 Task: Look for space in Kirkland, United States from 2nd September, 2023 to 10th September, 2023 for 1 adult in price range Rs.5000 to Rs.16000. Place can be private room with 1  bedroom having 1 bed and 1 bathroom. Property type can be house, flat, guest house, hotel. Booking option can be shelf check-in. Required host language is English.
Action: Mouse moved to (436, 98)
Screenshot: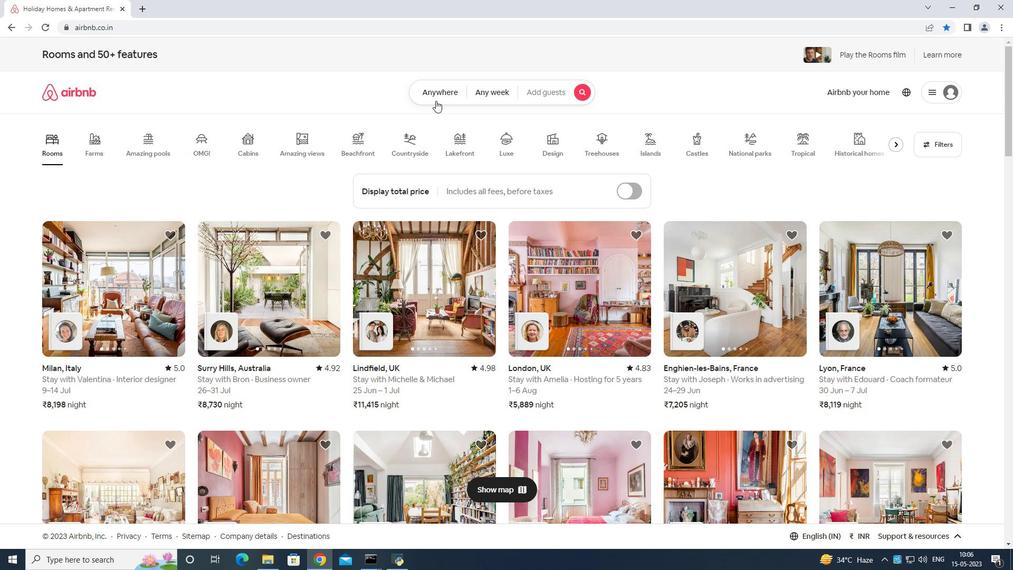 
Action: Mouse pressed left at (436, 98)
Screenshot: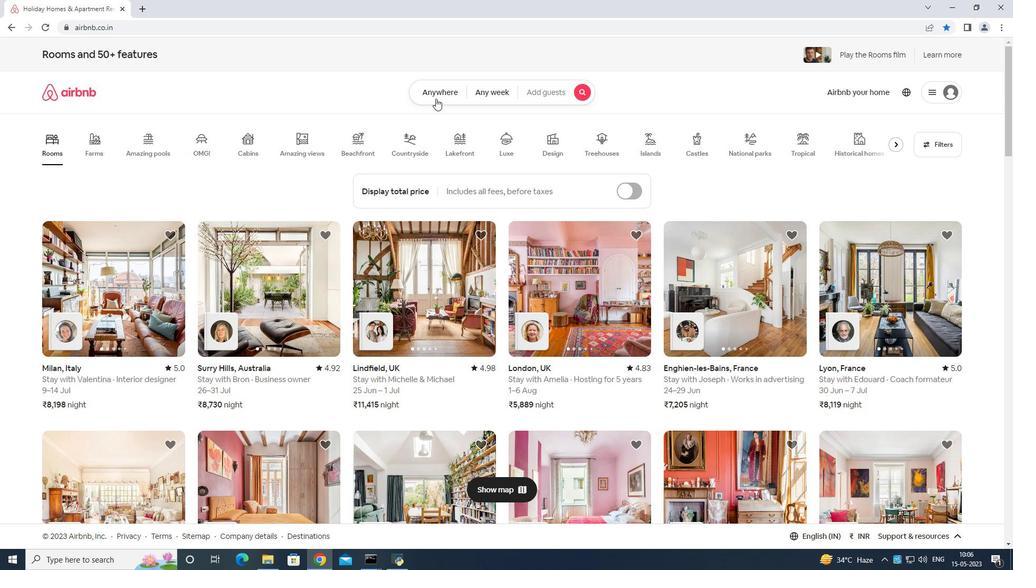 
Action: Mouse moved to (428, 124)
Screenshot: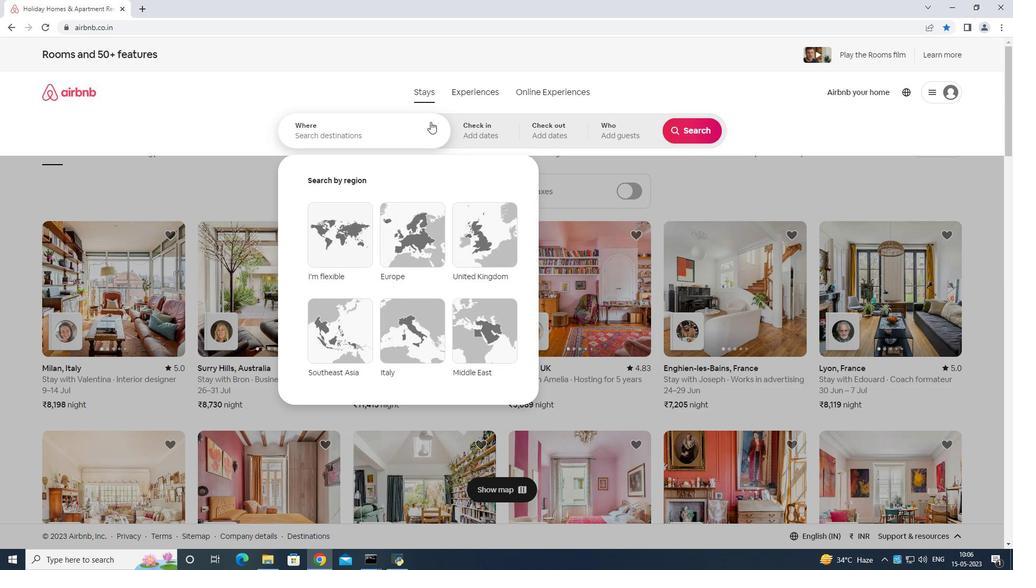 
Action: Mouse pressed left at (428, 124)
Screenshot: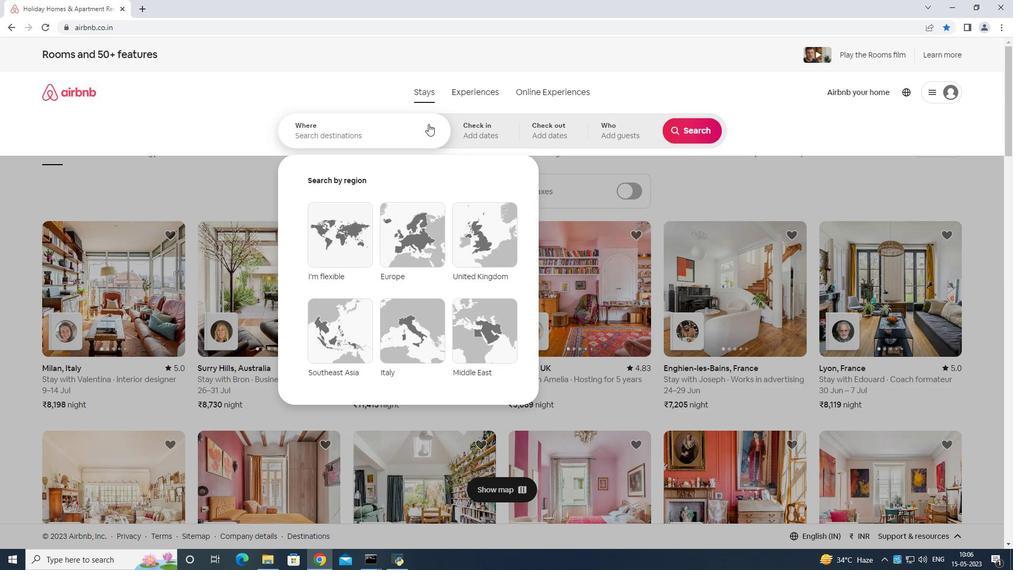 
Action: Key pressed <Key.shift>Kirkland<Key.space>united<Key.space>states<Key.enter>
Screenshot: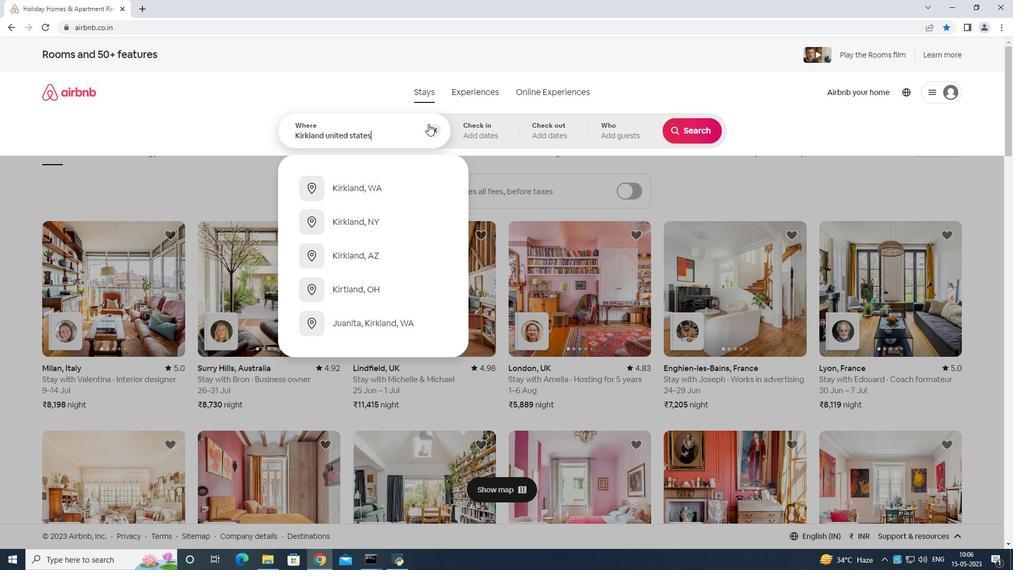 
Action: Mouse moved to (694, 210)
Screenshot: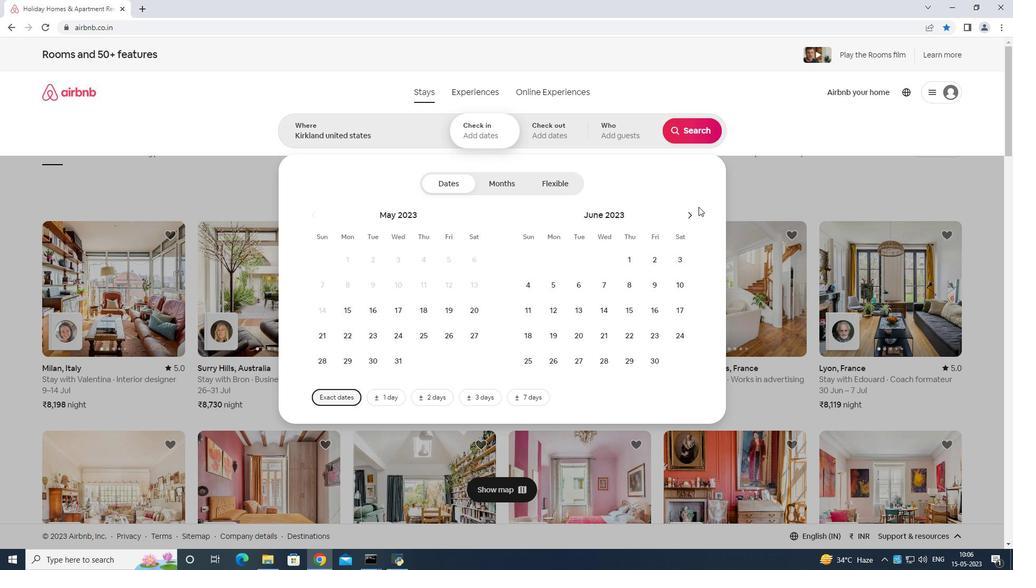 
Action: Mouse pressed left at (694, 210)
Screenshot: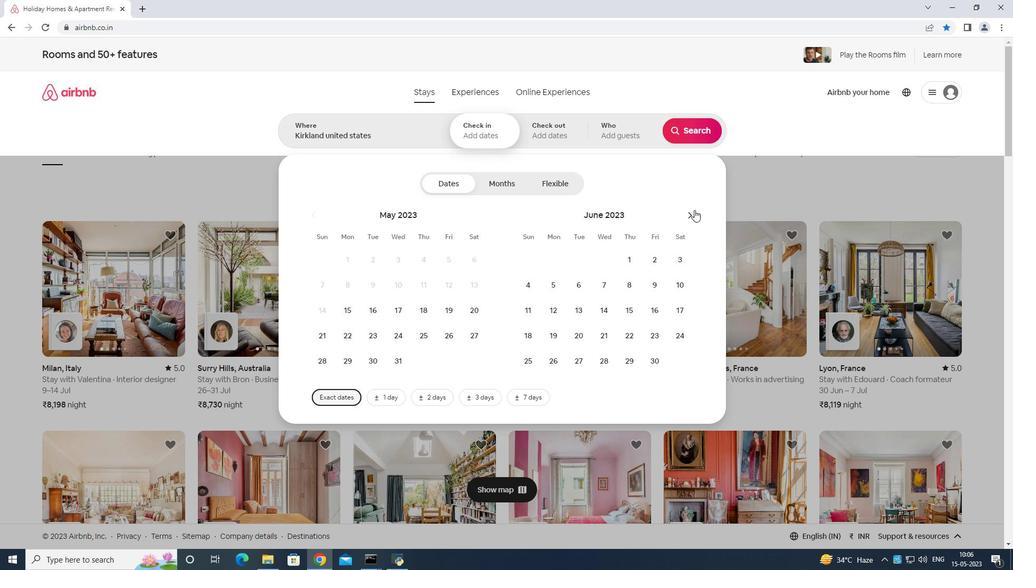 
Action: Mouse moved to (694, 211)
Screenshot: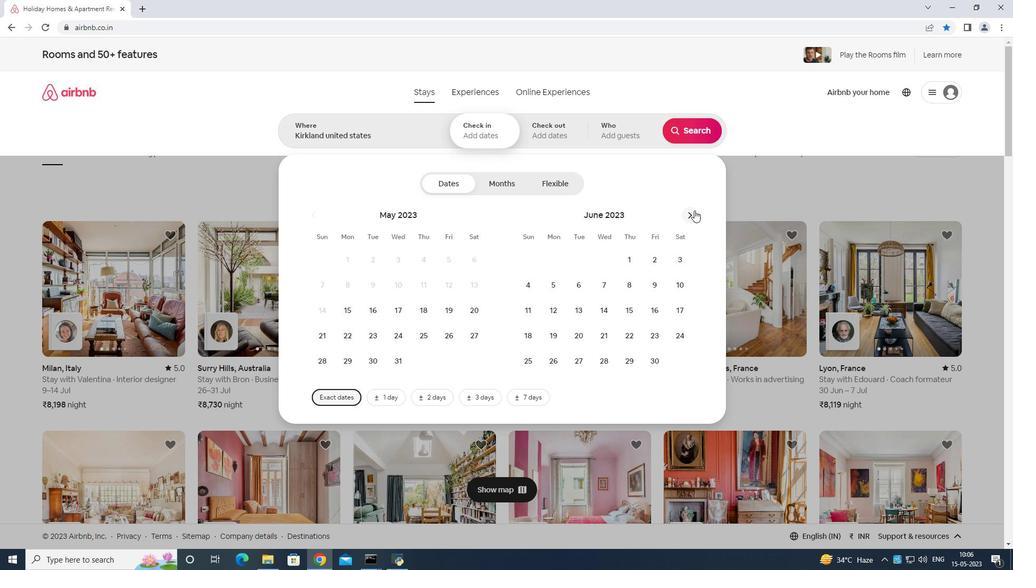 
Action: Mouse pressed left at (694, 211)
Screenshot: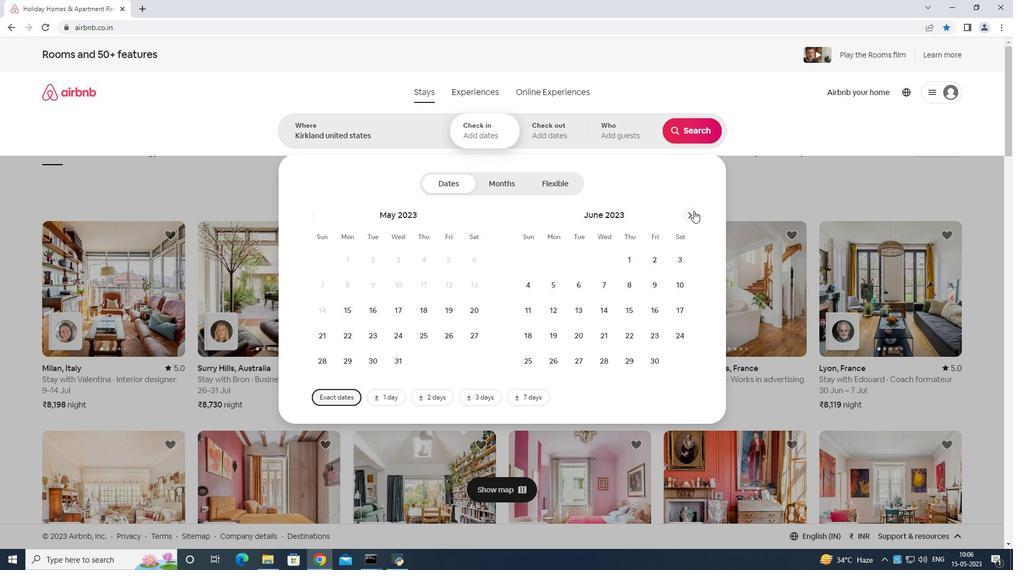 
Action: Mouse pressed left at (694, 211)
Screenshot: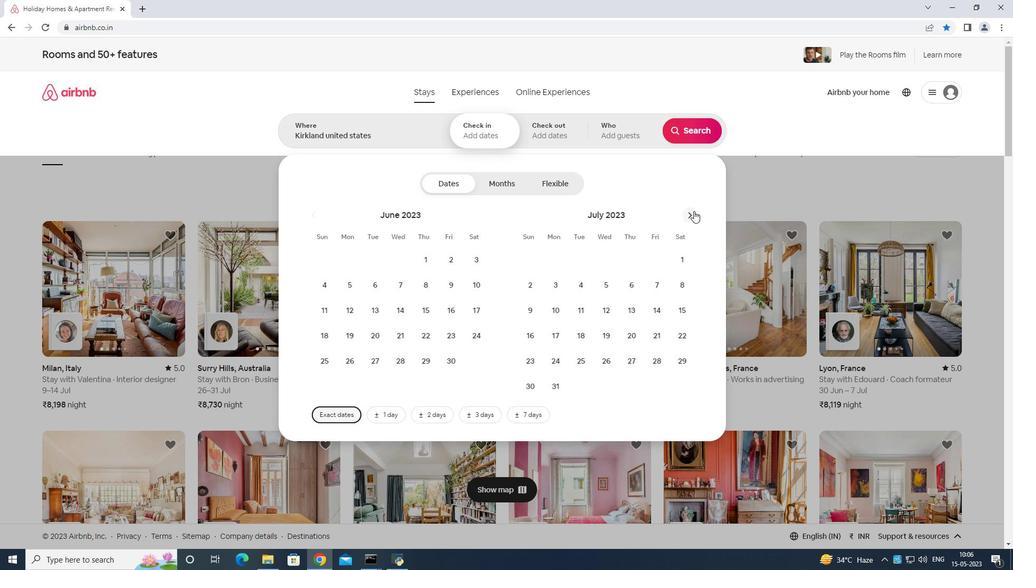 
Action: Mouse pressed left at (694, 211)
Screenshot: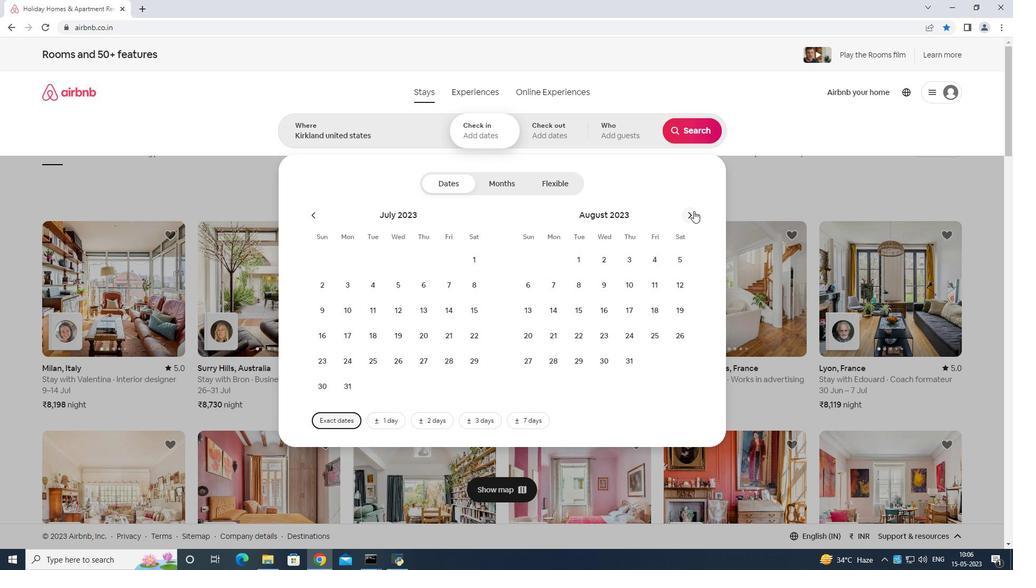 
Action: Mouse moved to (676, 257)
Screenshot: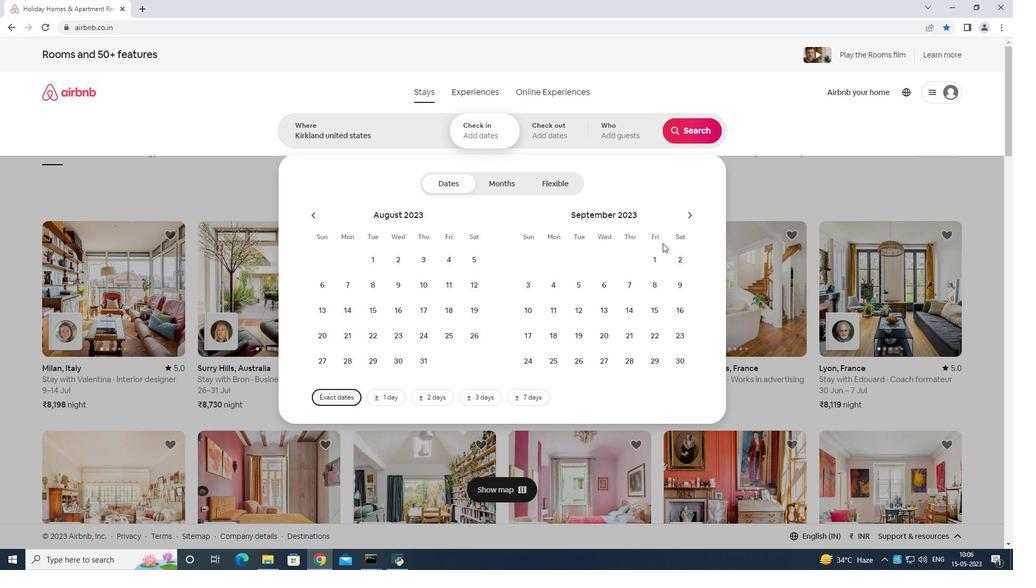 
Action: Mouse pressed left at (676, 257)
Screenshot: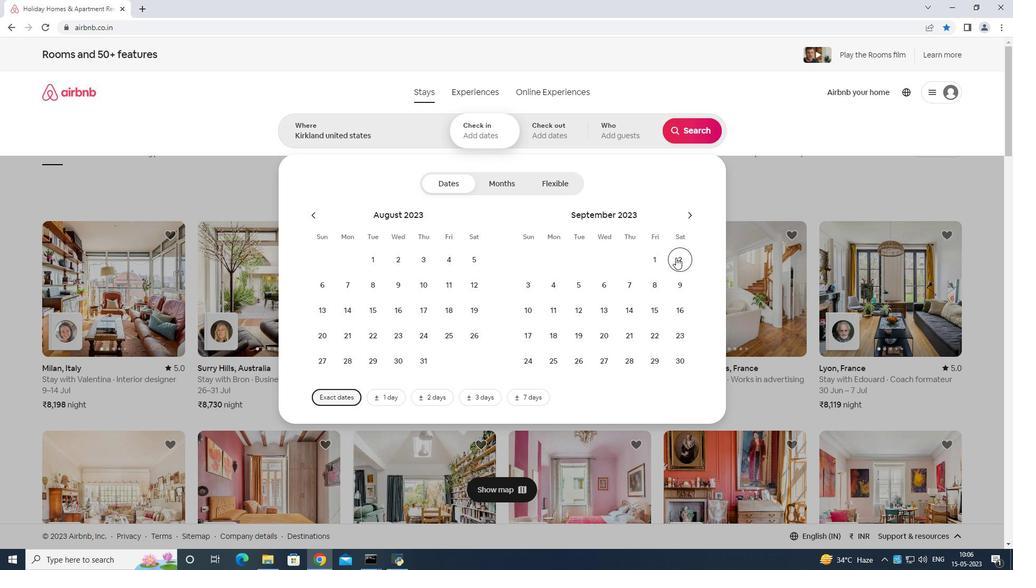 
Action: Mouse moved to (532, 314)
Screenshot: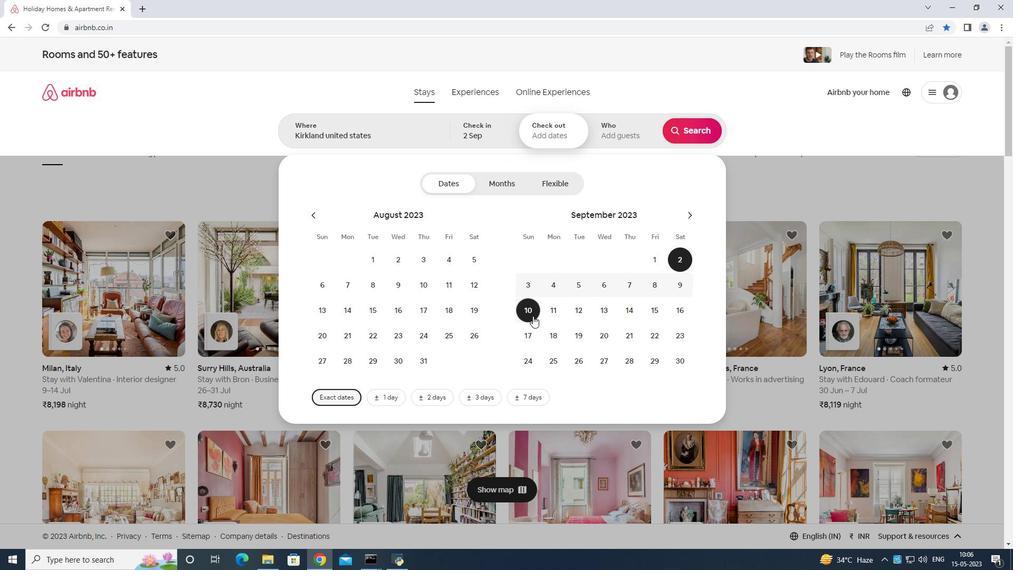 
Action: Mouse pressed left at (532, 314)
Screenshot: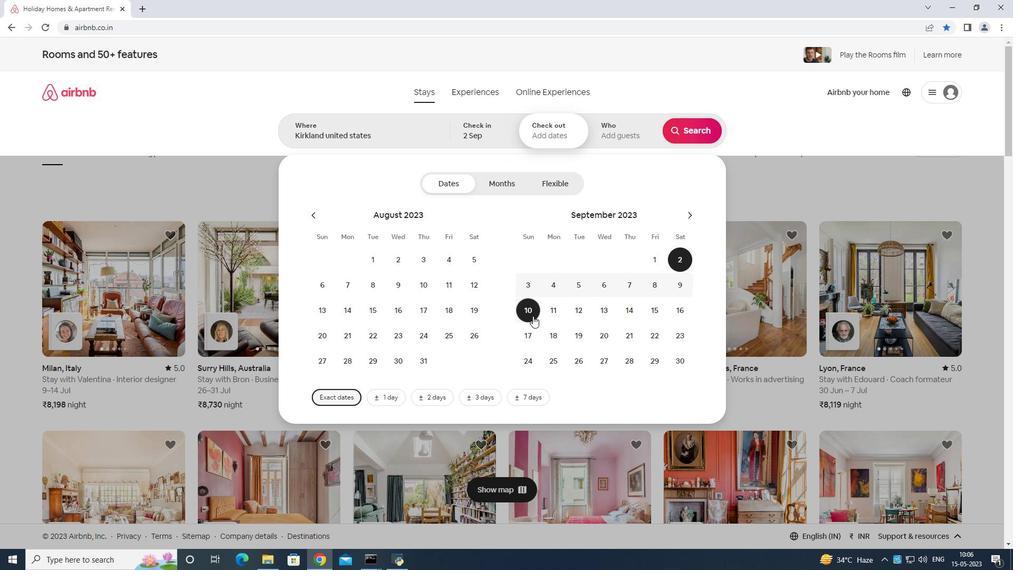 
Action: Mouse moved to (628, 133)
Screenshot: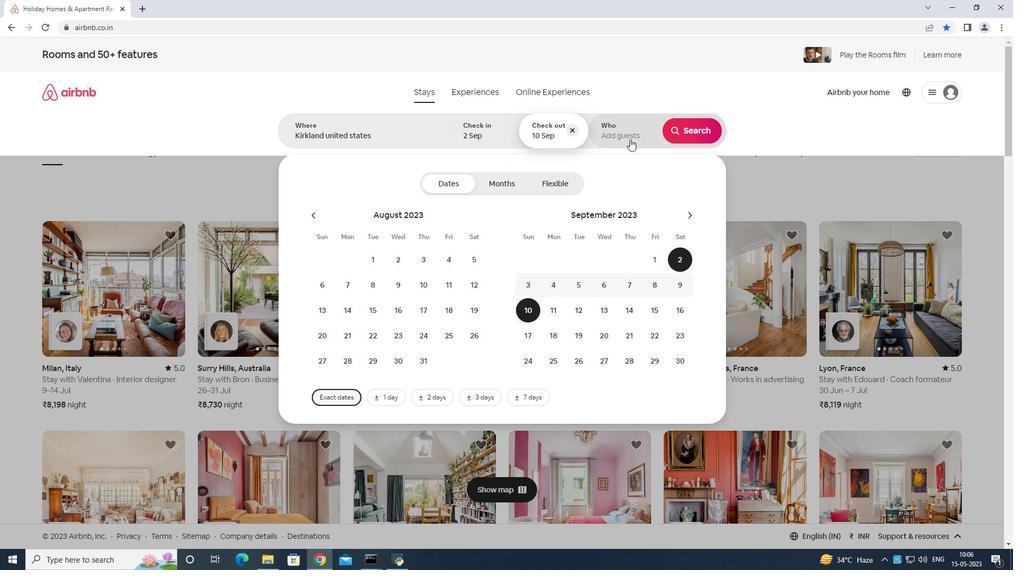 
Action: Mouse pressed left at (628, 133)
Screenshot: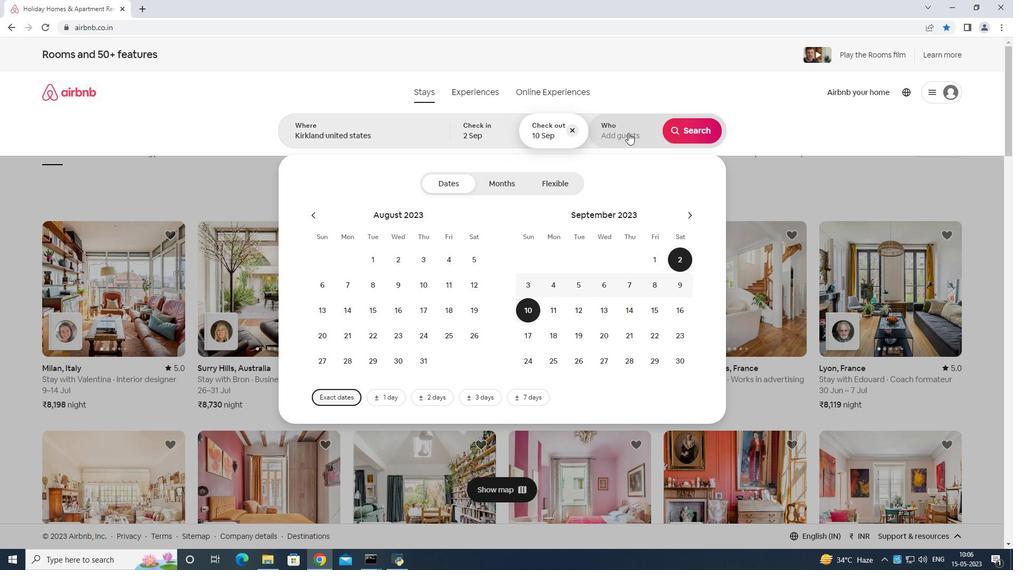 
Action: Mouse moved to (671, 177)
Screenshot: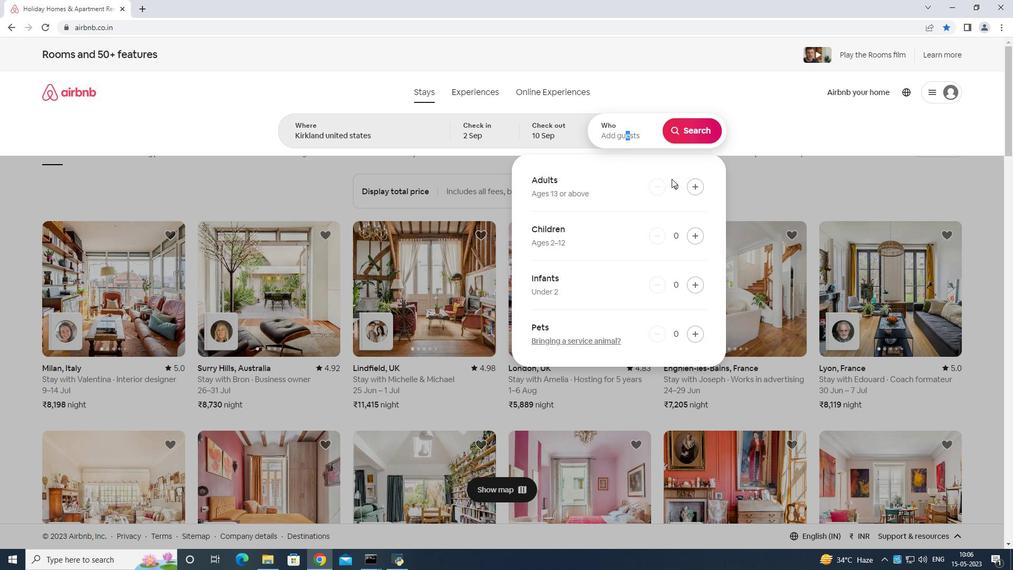 
Action: Mouse pressed left at (671, 177)
Screenshot: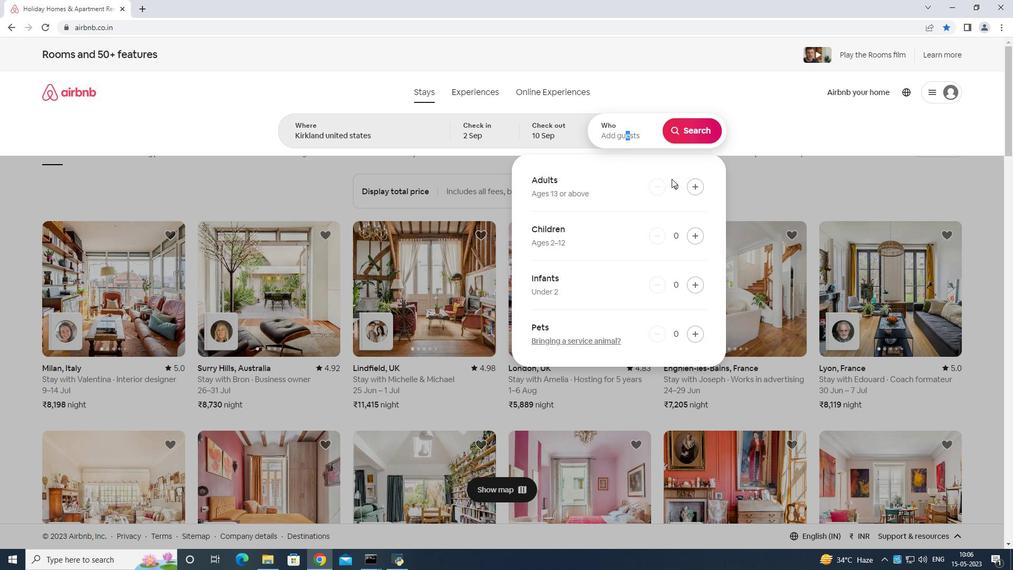 
Action: Mouse moved to (696, 185)
Screenshot: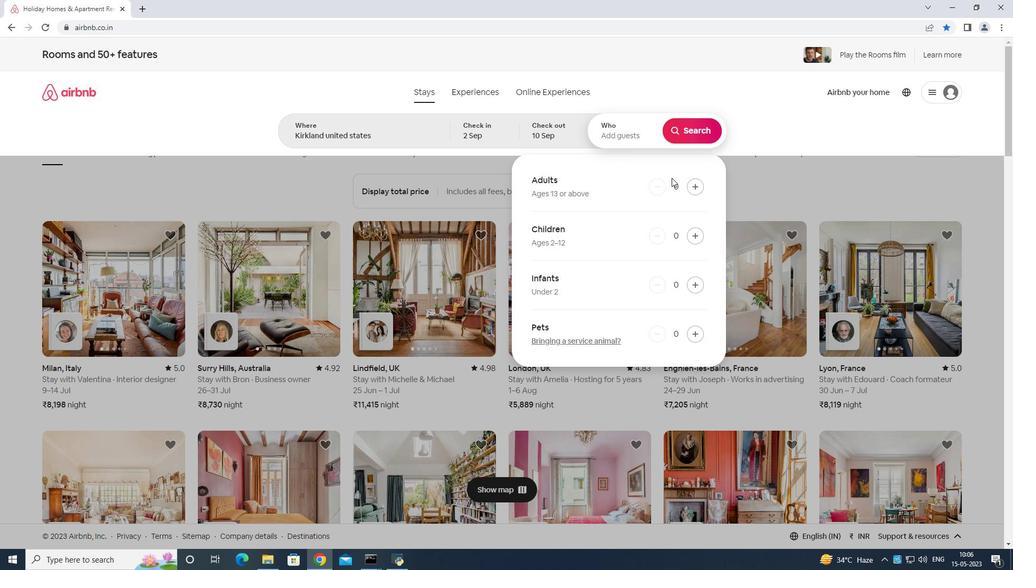 
Action: Mouse pressed left at (696, 185)
Screenshot: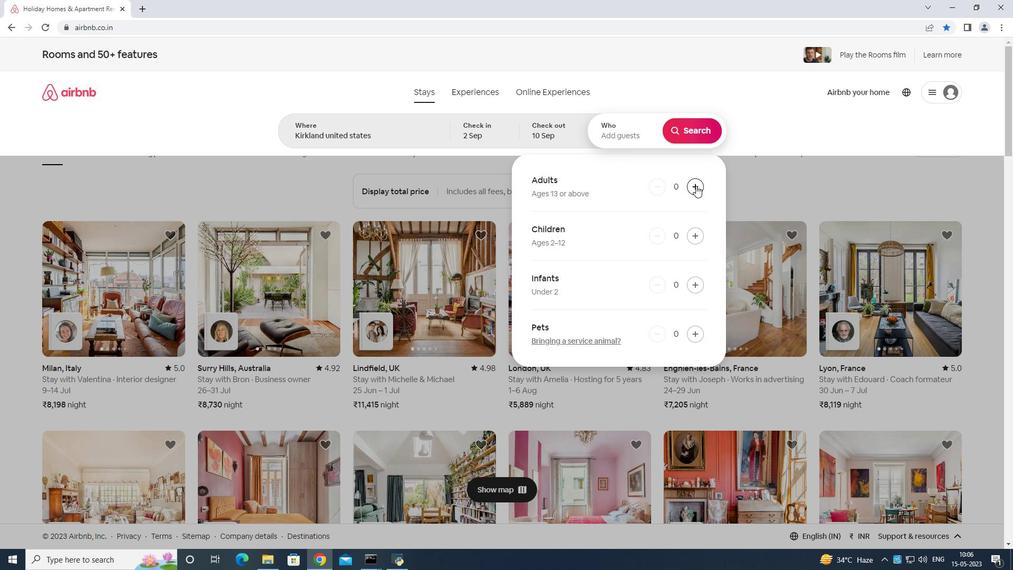
Action: Mouse moved to (698, 130)
Screenshot: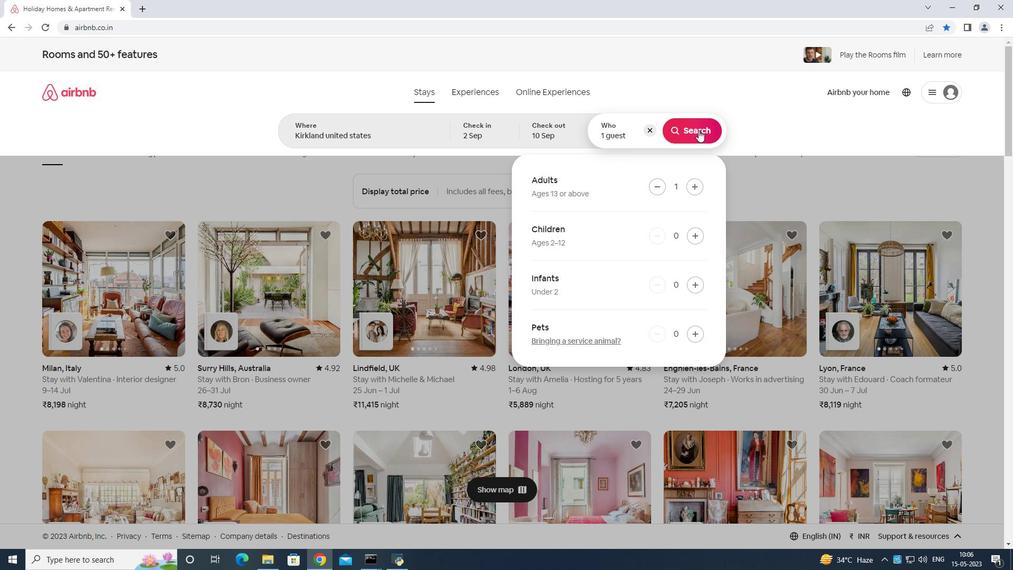 
Action: Mouse pressed left at (698, 130)
Screenshot: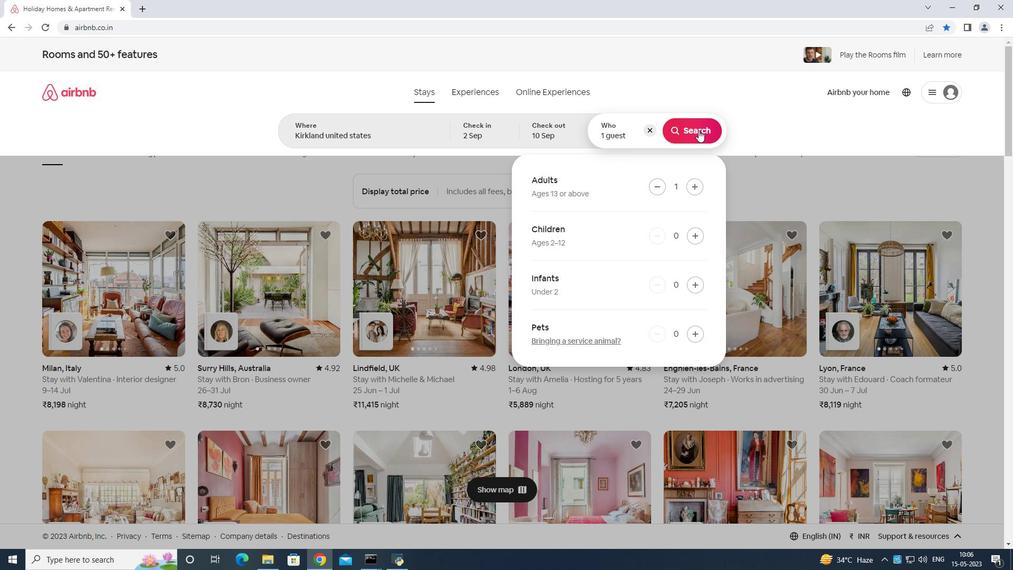 
Action: Mouse moved to (969, 99)
Screenshot: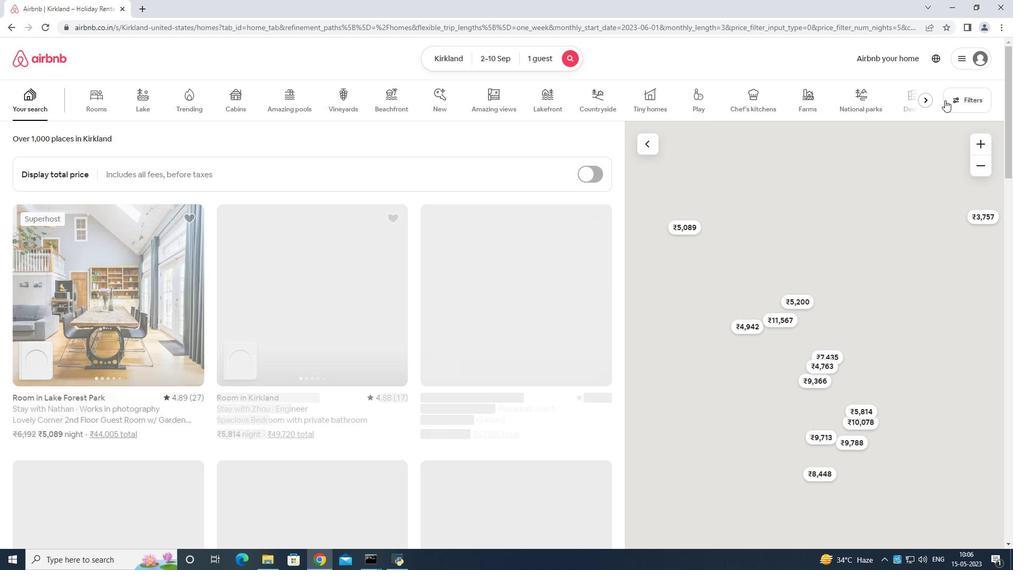 
Action: Mouse pressed left at (969, 99)
Screenshot: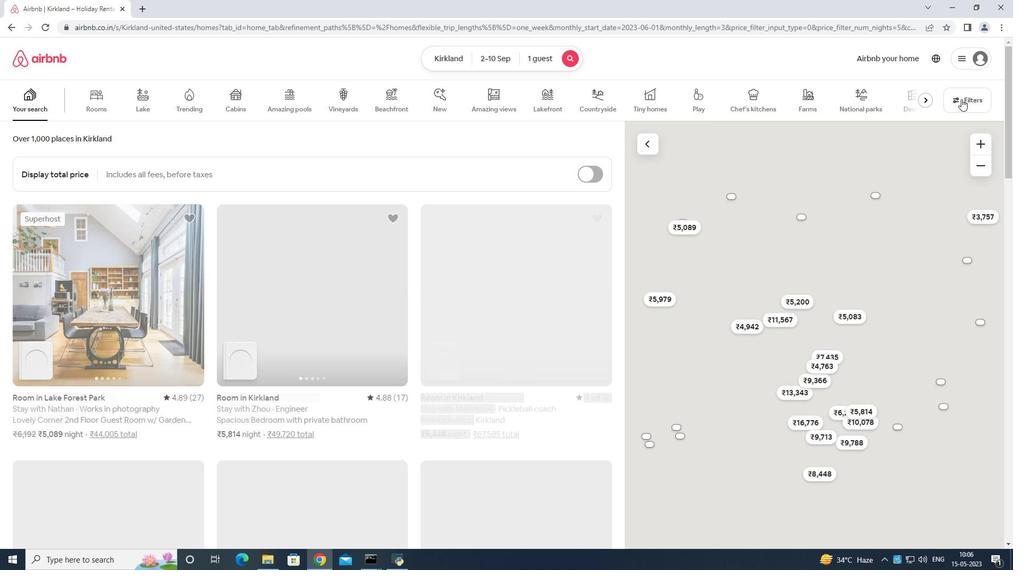 
Action: Mouse moved to (457, 357)
Screenshot: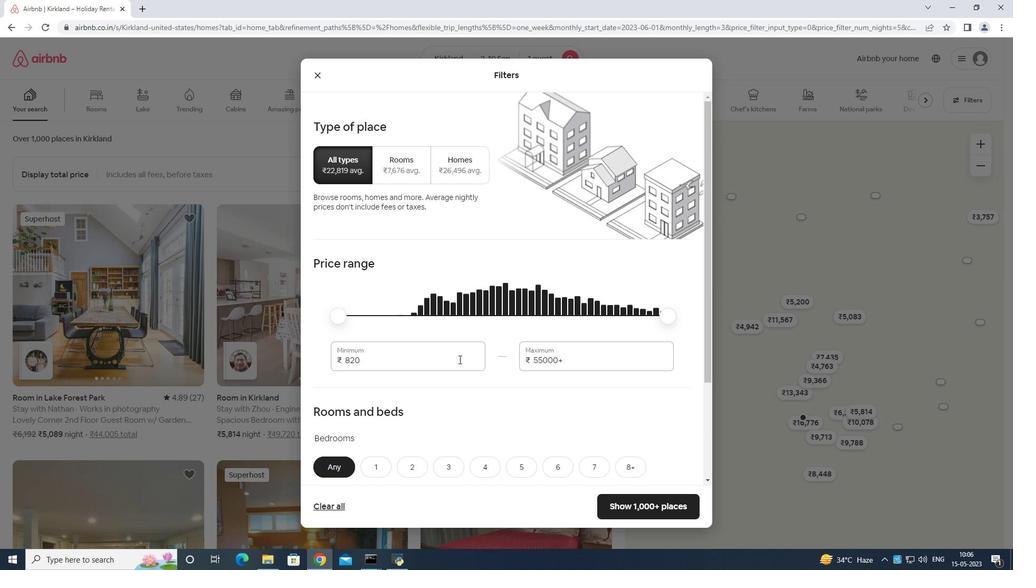 
Action: Mouse pressed left at (457, 357)
Screenshot: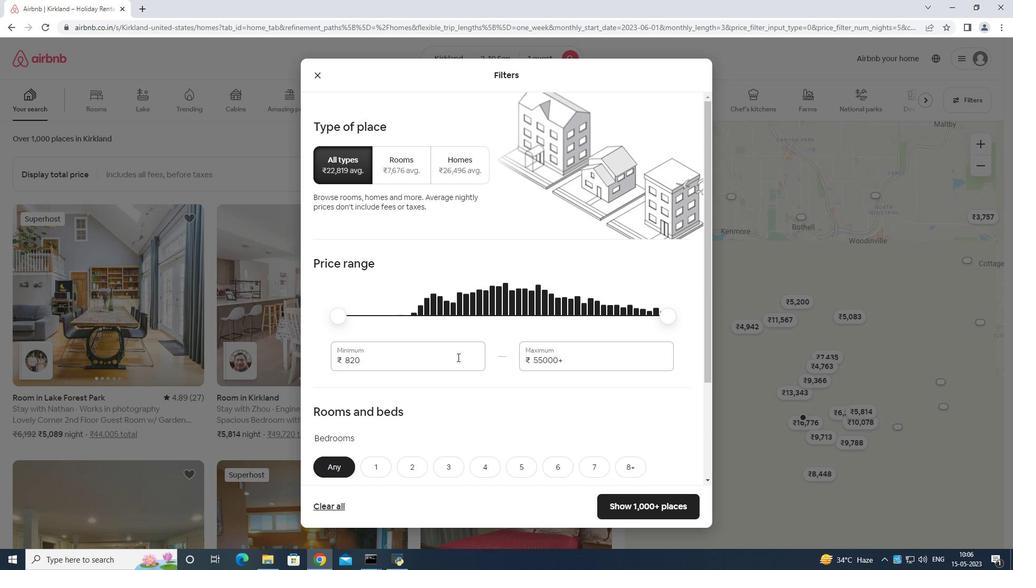 
Action: Key pressed <Key.backspace><Key.backspace><Key.backspace><Key.backspace><Key.backspace><Key.backspace><Key.backspace><Key.backspace><Key.backspace><Key.backspace>500
Screenshot: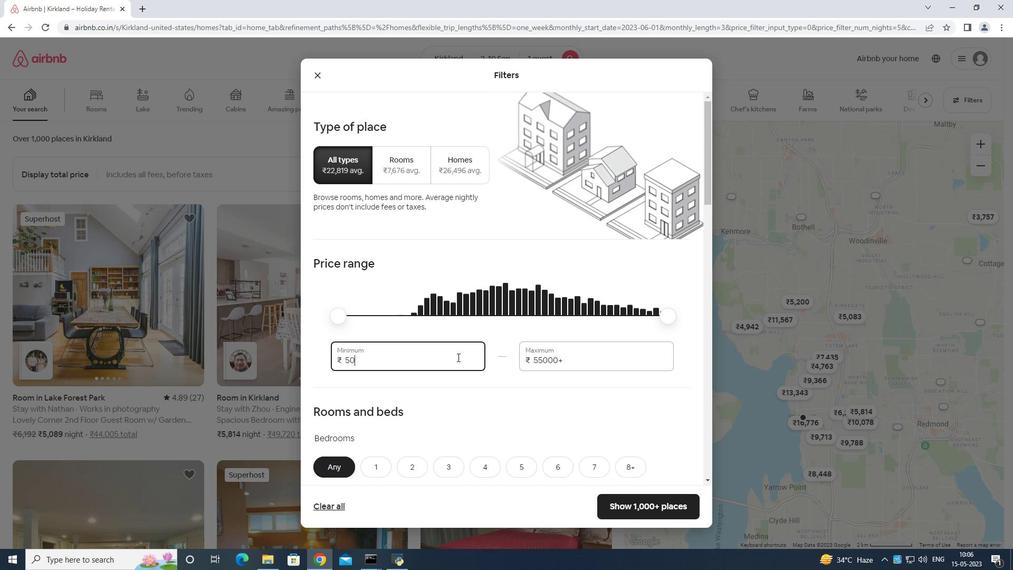
Action: Mouse moved to (614, 353)
Screenshot: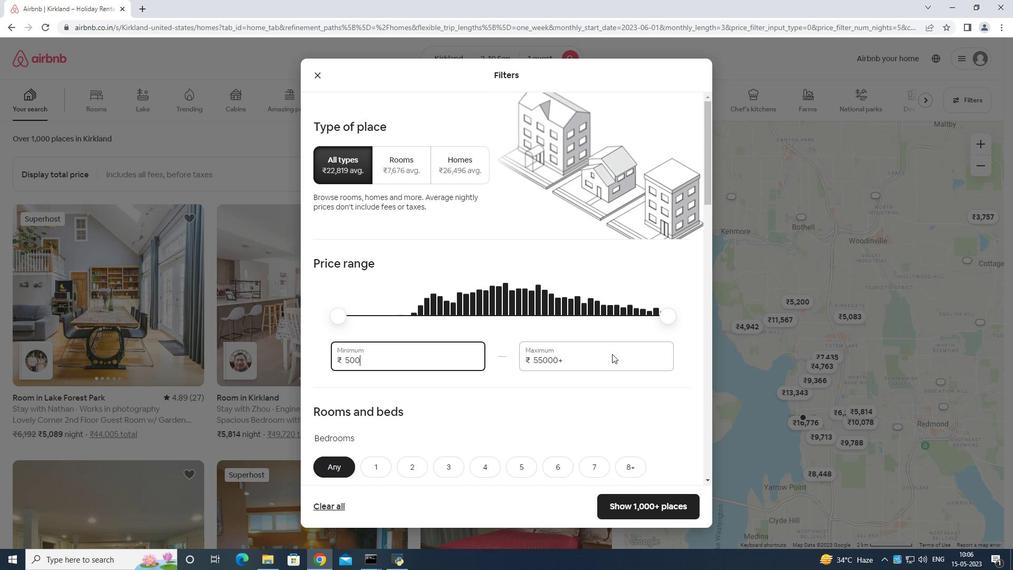 
Action: Mouse pressed left at (614, 353)
Screenshot: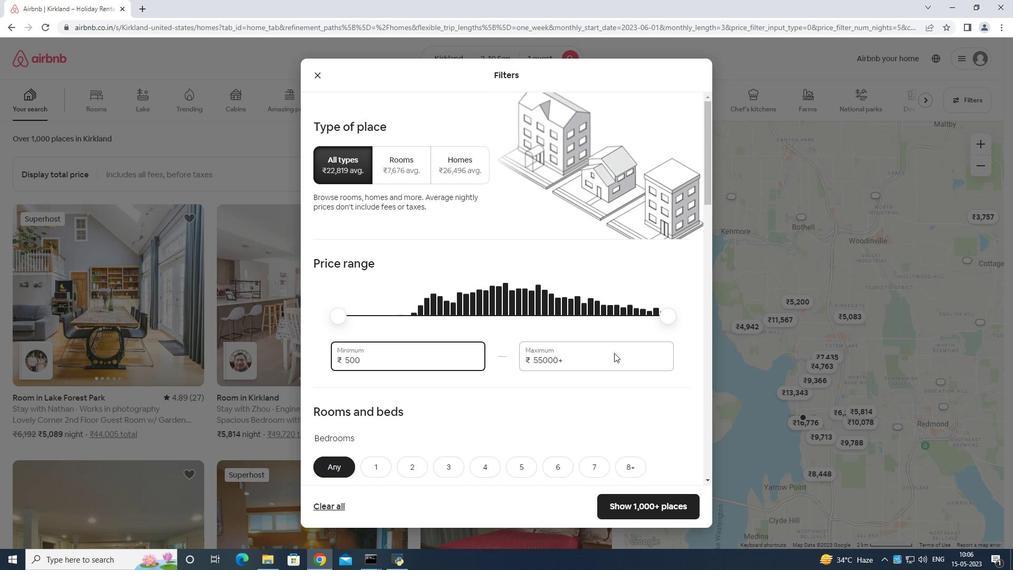 
Action: Key pressed <Key.backspace><Key.backspace><Key.backspace><Key.backspace><Key.backspace><Key.backspace><Key.backspace><Key.backspace><Key.backspace><Key.backspace><Key.backspace><Key.backspace>16000
Screenshot: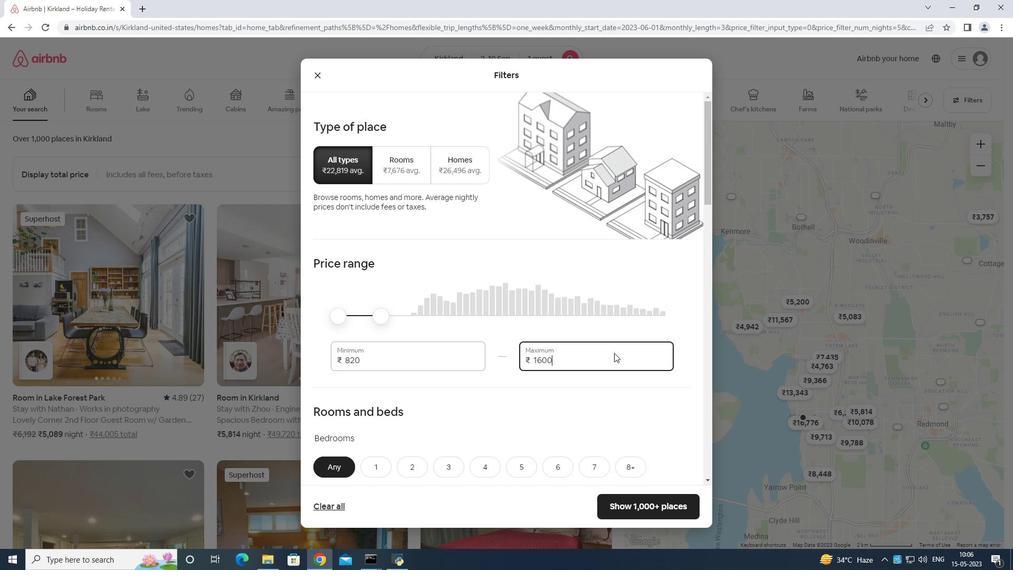 
Action: Mouse scrolled (614, 352) with delta (0, 0)
Screenshot: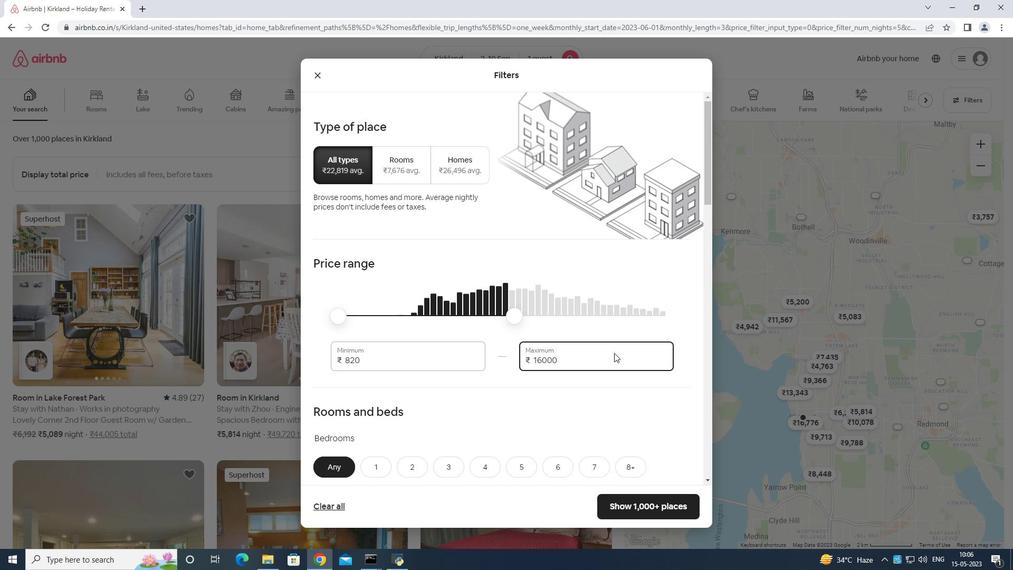 
Action: Mouse scrolled (614, 352) with delta (0, 0)
Screenshot: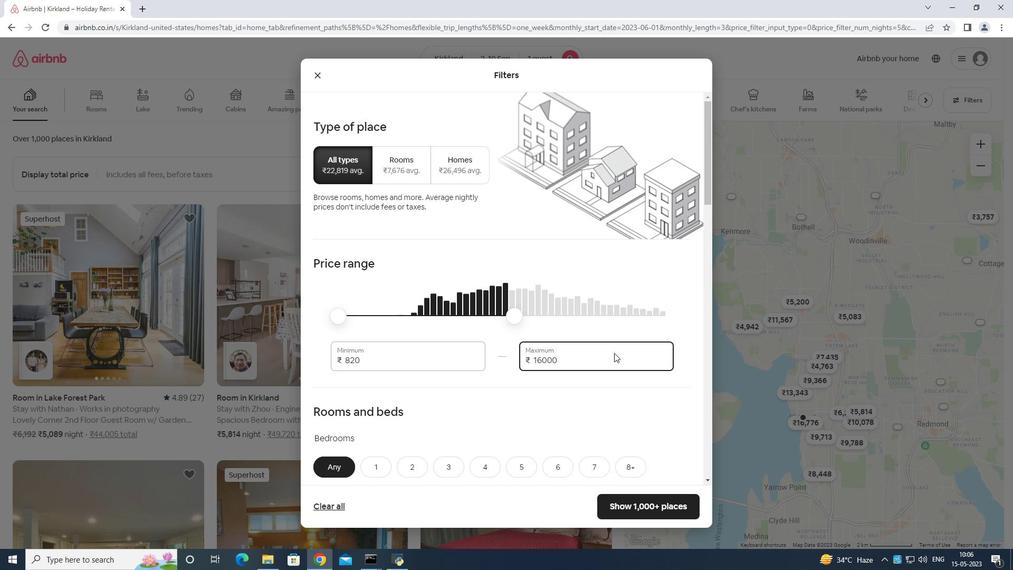 
Action: Mouse moved to (380, 364)
Screenshot: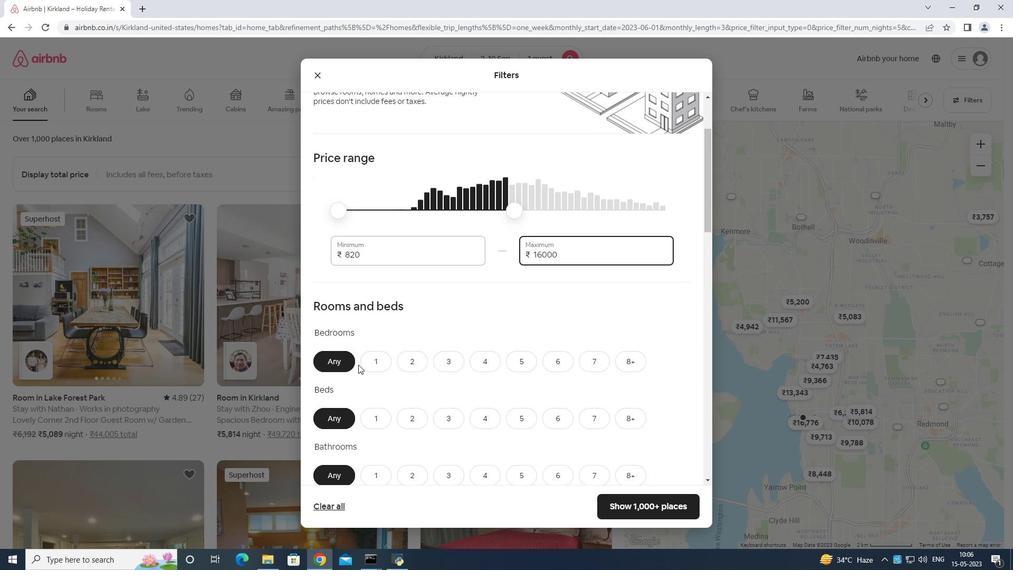 
Action: Mouse pressed left at (380, 364)
Screenshot: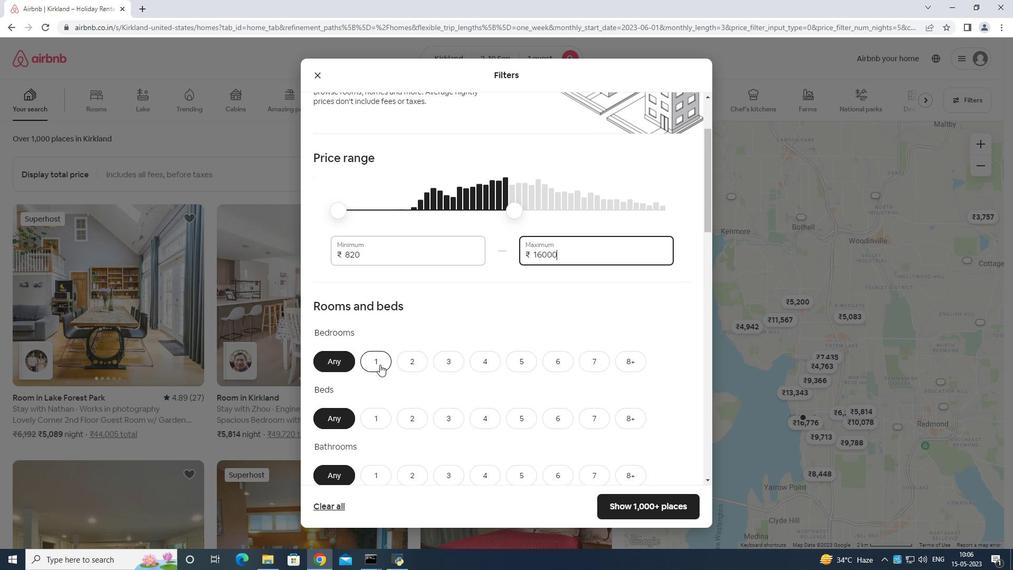 
Action: Mouse moved to (376, 414)
Screenshot: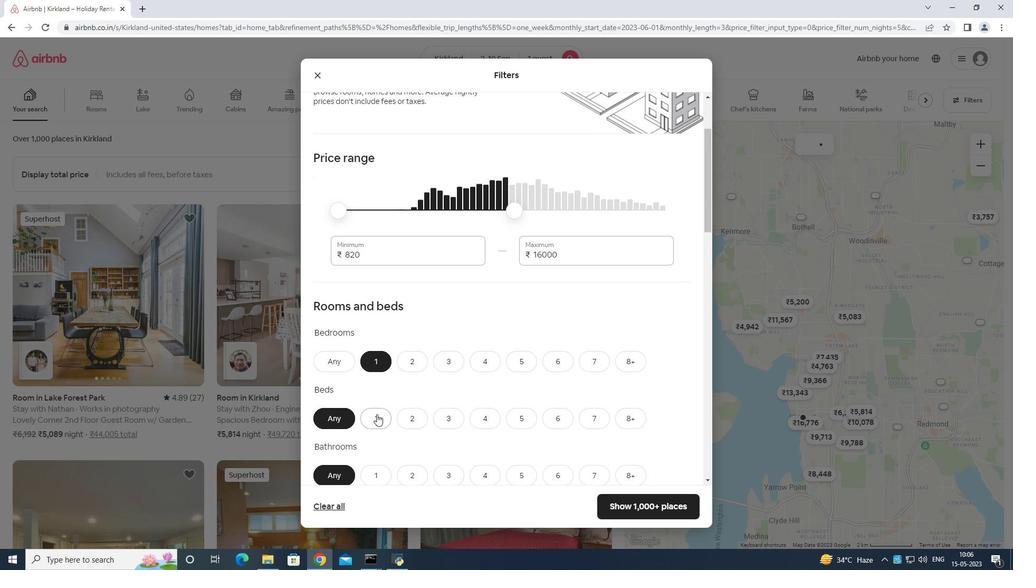 
Action: Mouse pressed left at (376, 414)
Screenshot: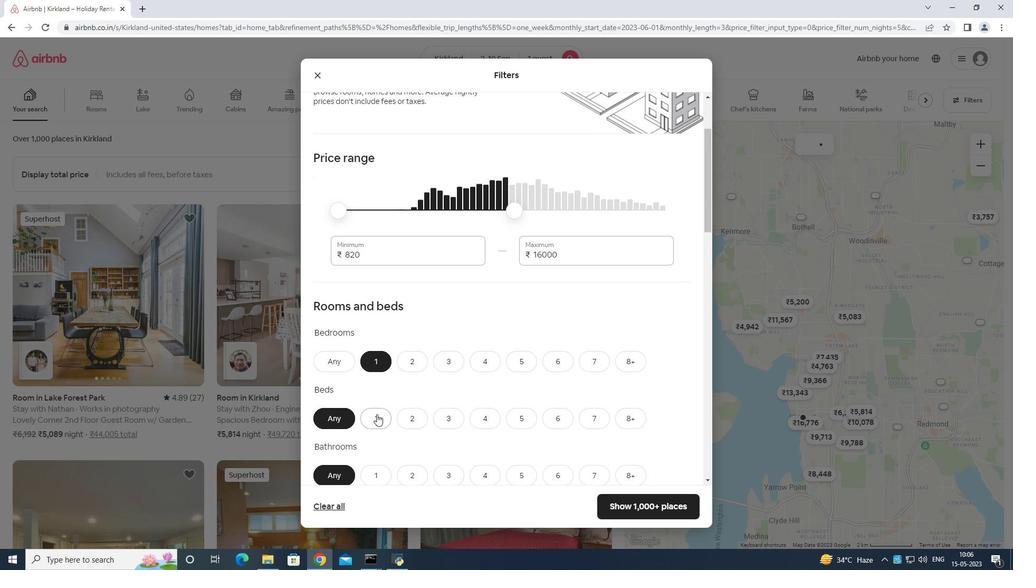 
Action: Mouse moved to (374, 476)
Screenshot: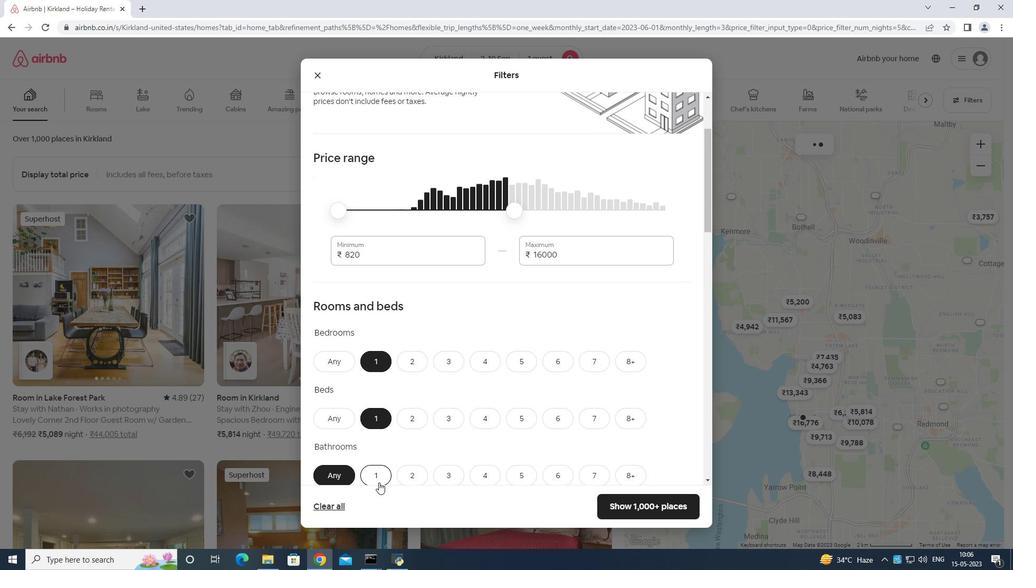 
Action: Mouse pressed left at (374, 476)
Screenshot: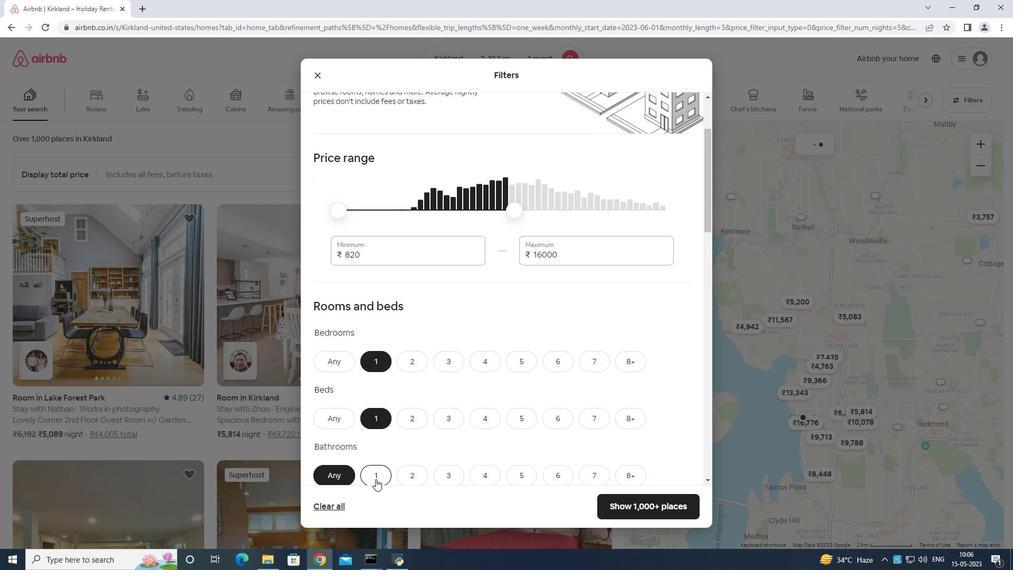 
Action: Mouse moved to (410, 457)
Screenshot: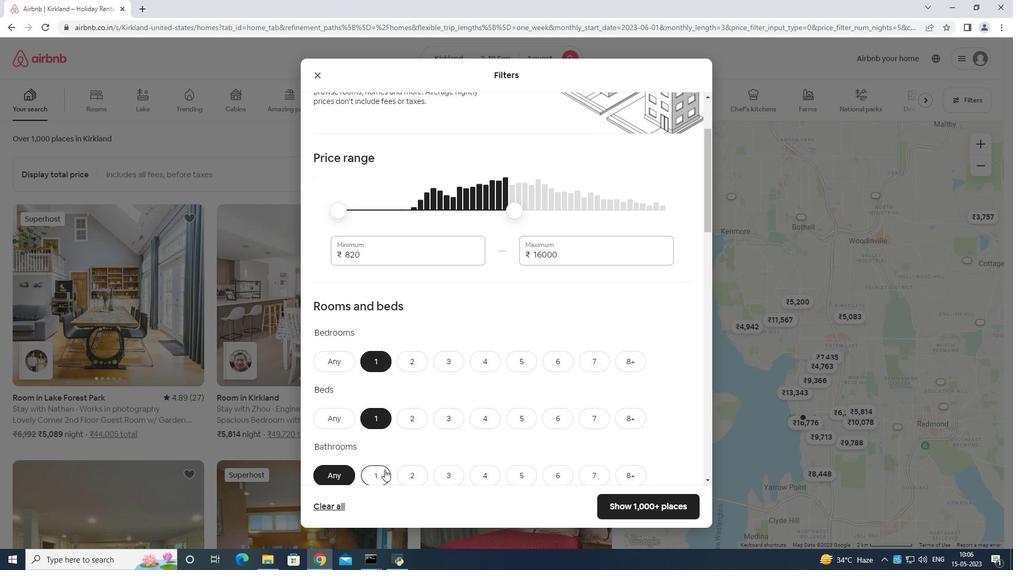 
Action: Mouse scrolled (410, 457) with delta (0, 0)
Screenshot: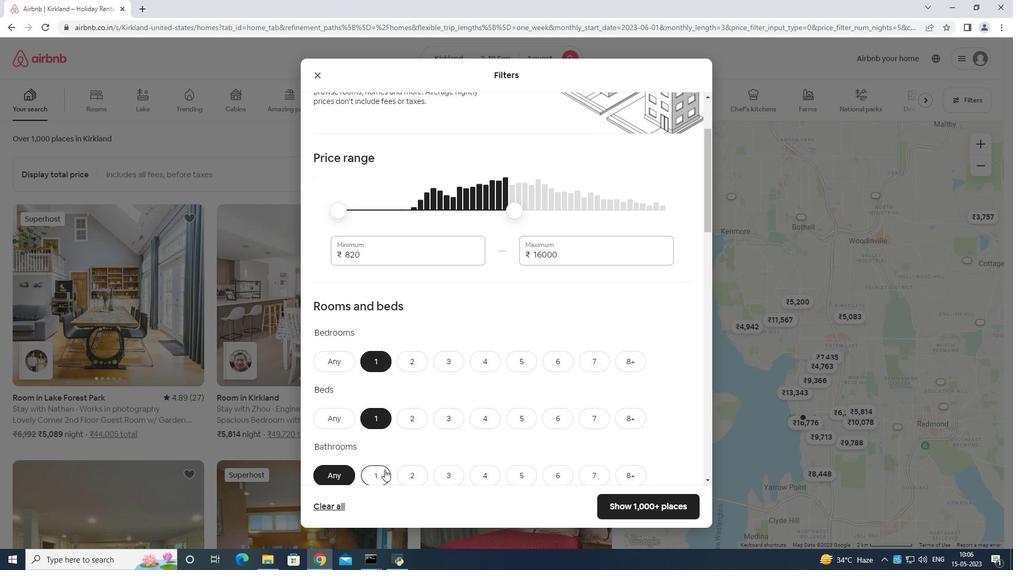 
Action: Mouse moved to (421, 455)
Screenshot: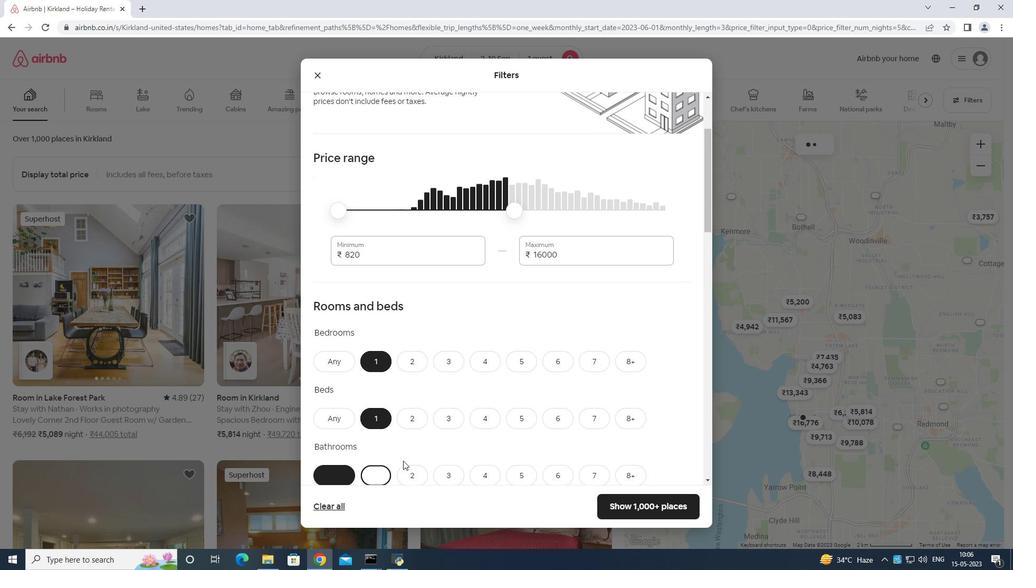 
Action: Mouse scrolled (421, 454) with delta (0, 0)
Screenshot: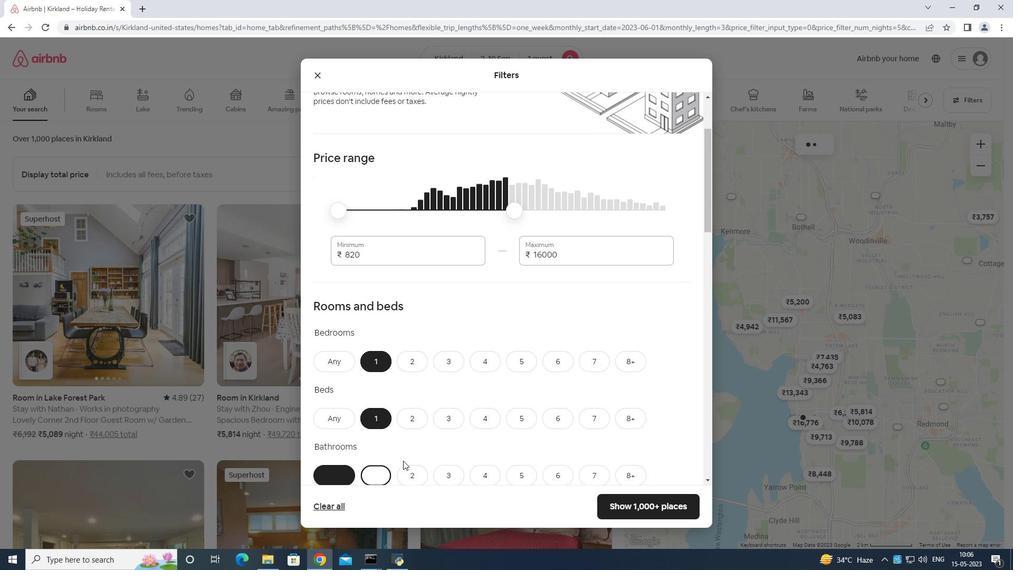 
Action: Mouse moved to (438, 443)
Screenshot: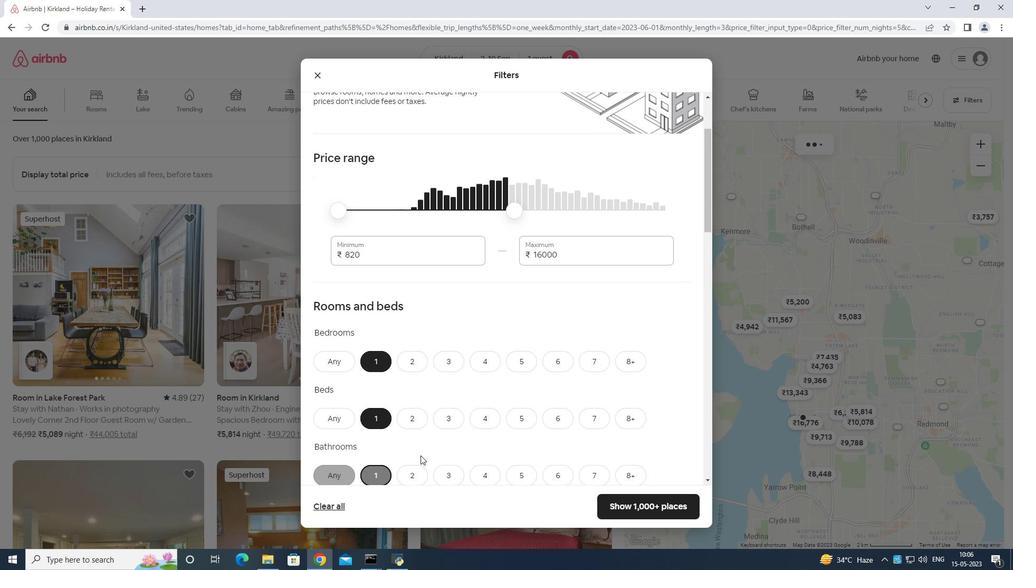 
Action: Mouse scrolled (429, 449) with delta (0, 0)
Screenshot: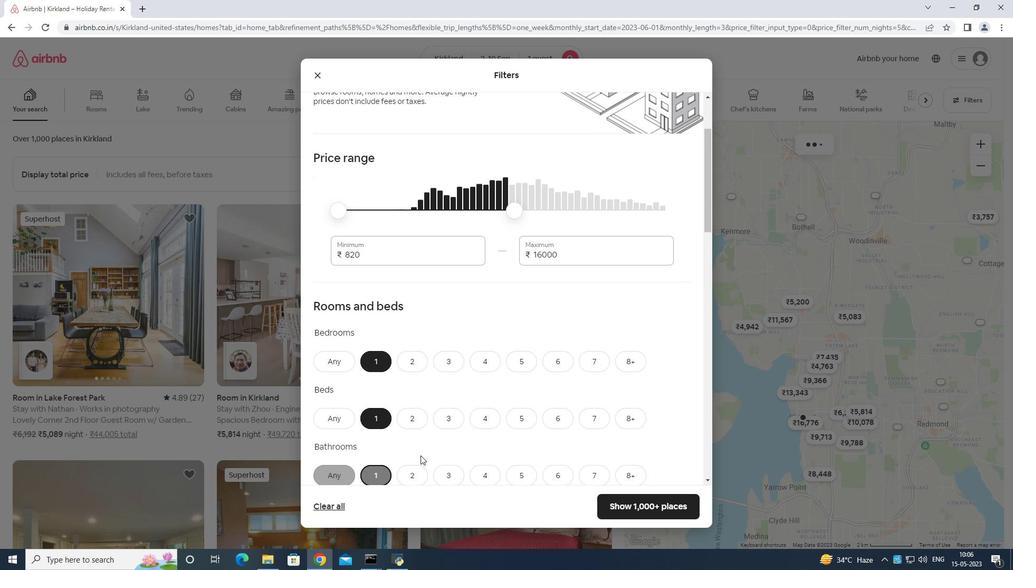 
Action: Mouse moved to (444, 438)
Screenshot: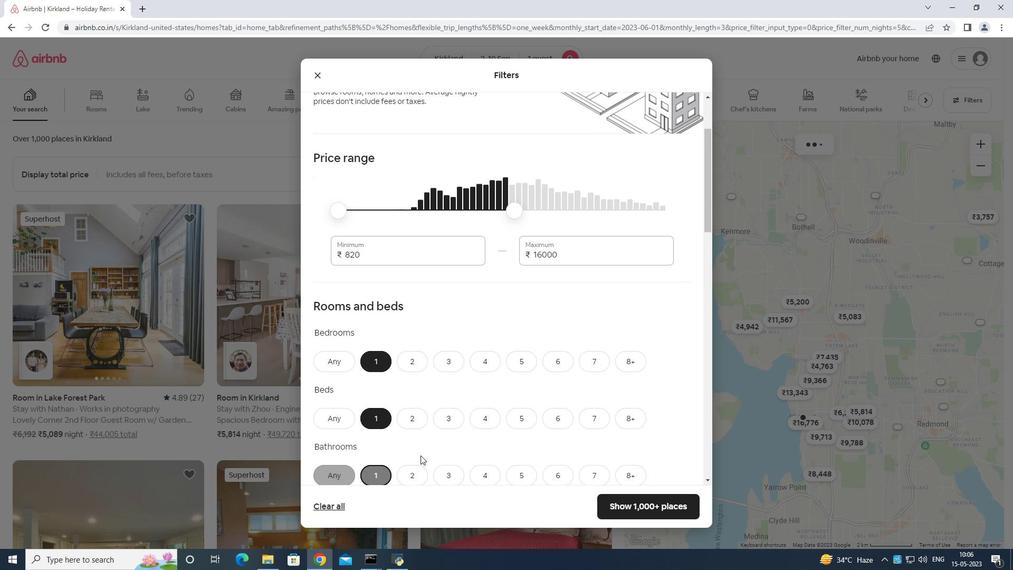 
Action: Mouse scrolled (441, 440) with delta (0, 0)
Screenshot: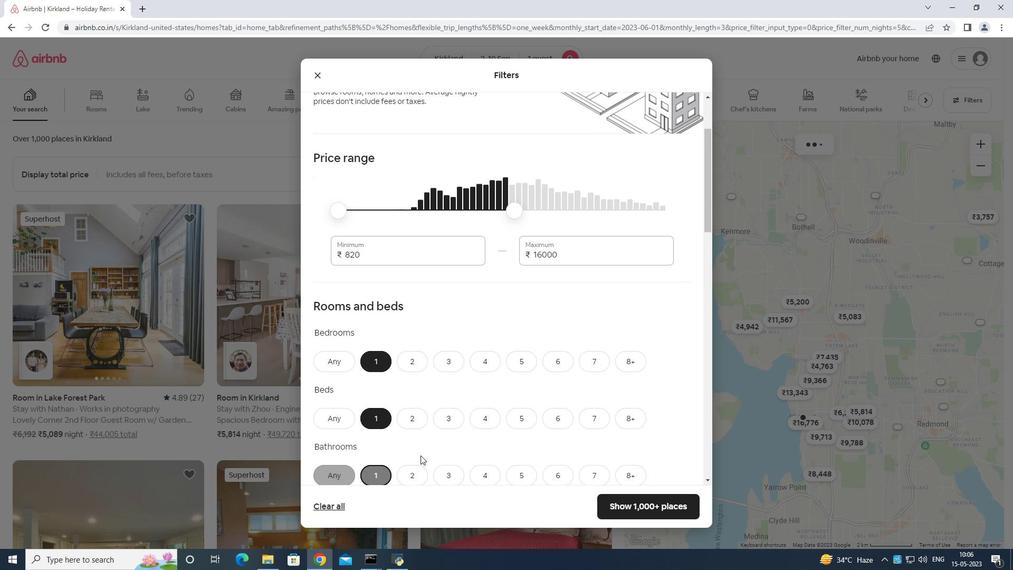
Action: Mouse moved to (463, 424)
Screenshot: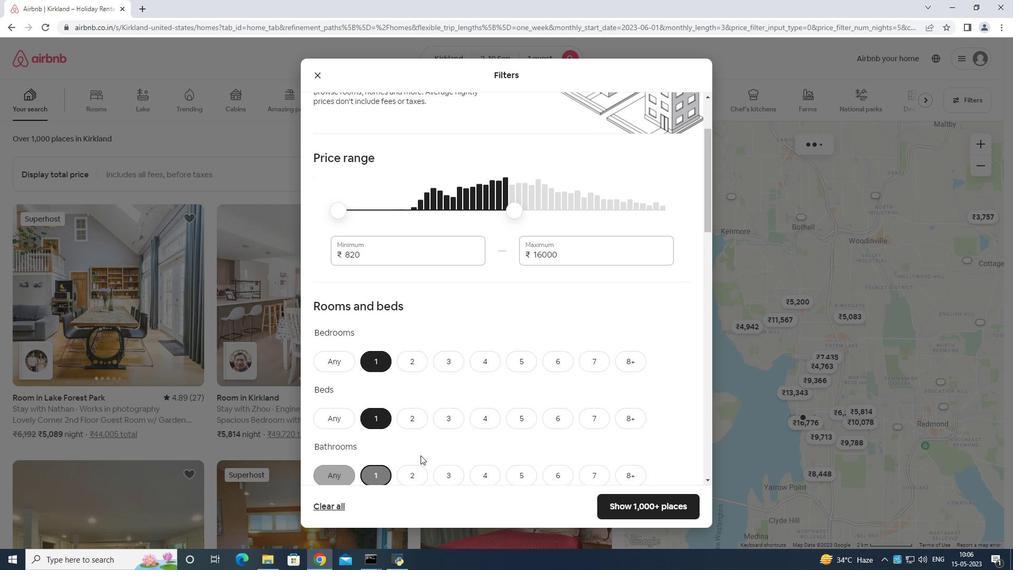 
Action: Mouse scrolled (458, 427) with delta (0, 0)
Screenshot: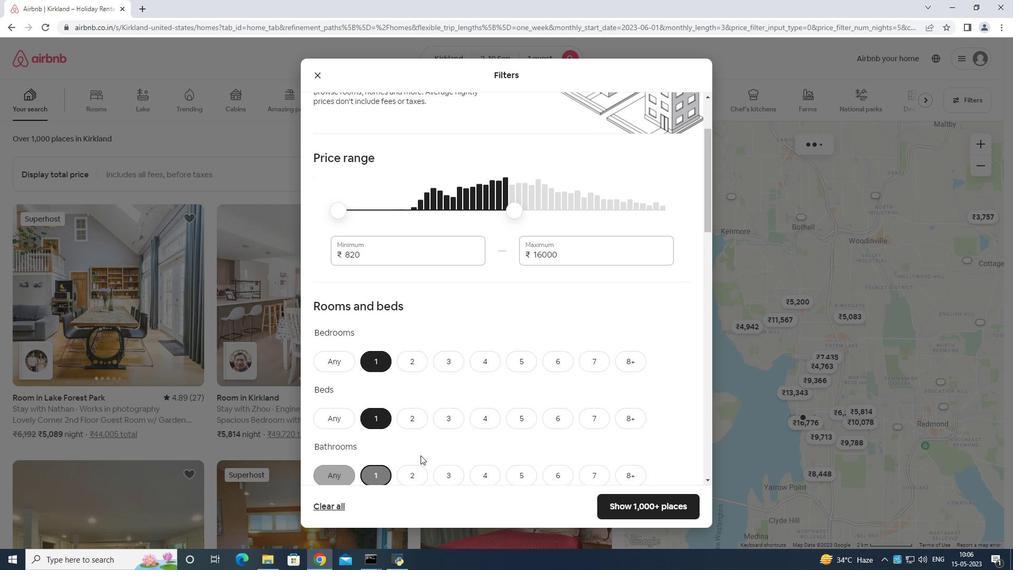 
Action: Mouse moved to (495, 391)
Screenshot: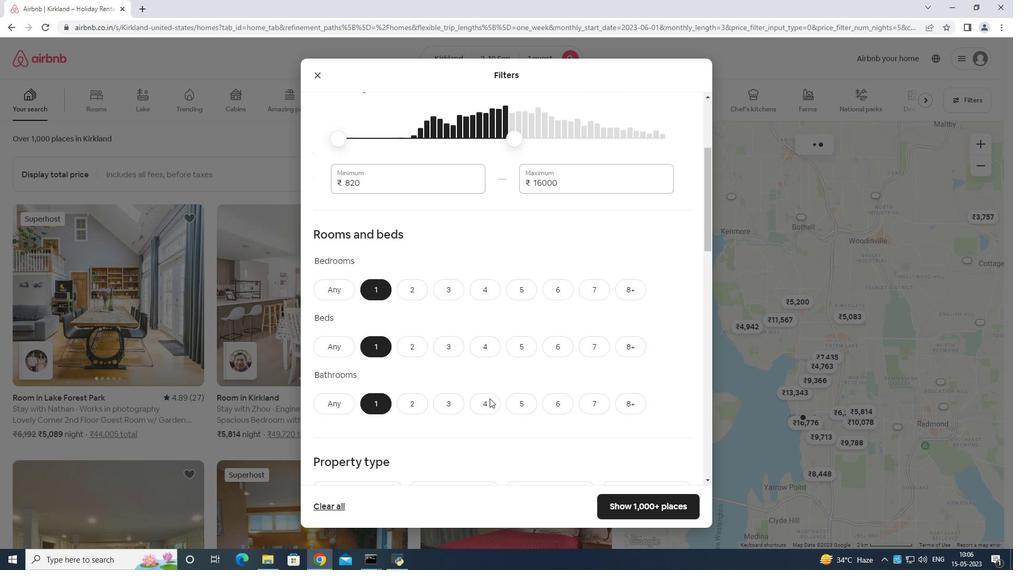 
Action: Mouse scrolled (495, 390) with delta (0, 0)
Screenshot: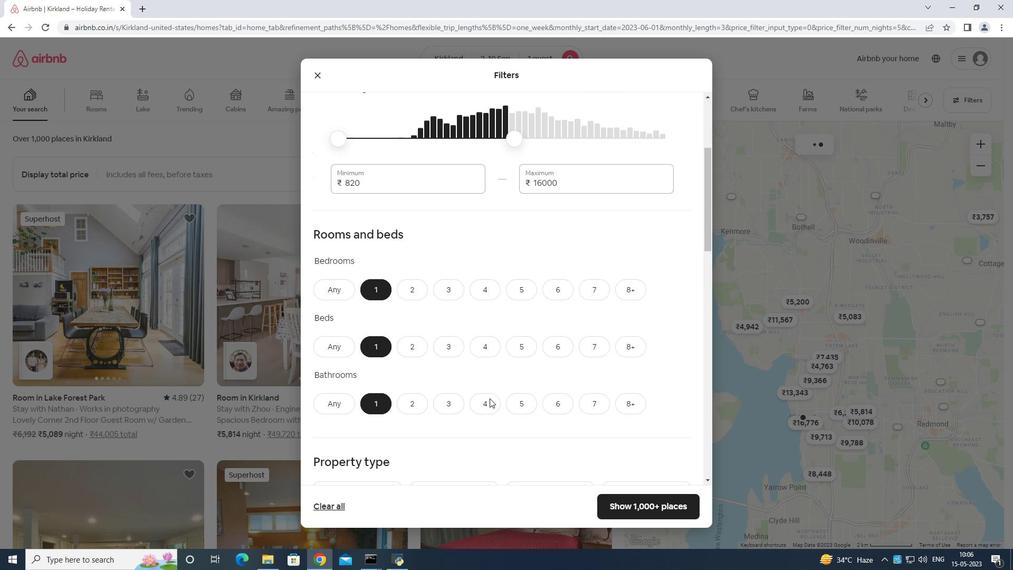 
Action: Mouse moved to (355, 270)
Screenshot: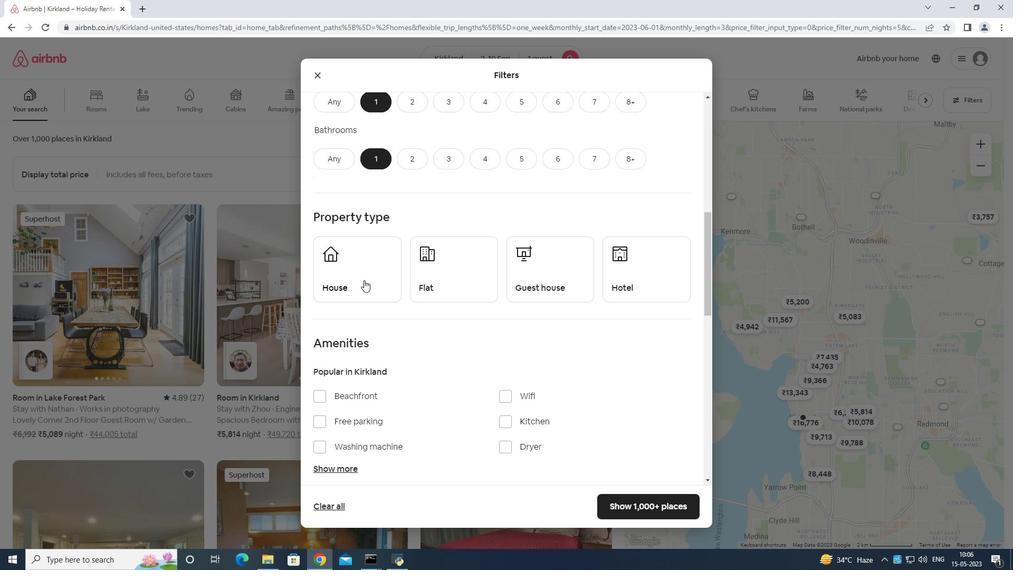 
Action: Mouse pressed left at (355, 270)
Screenshot: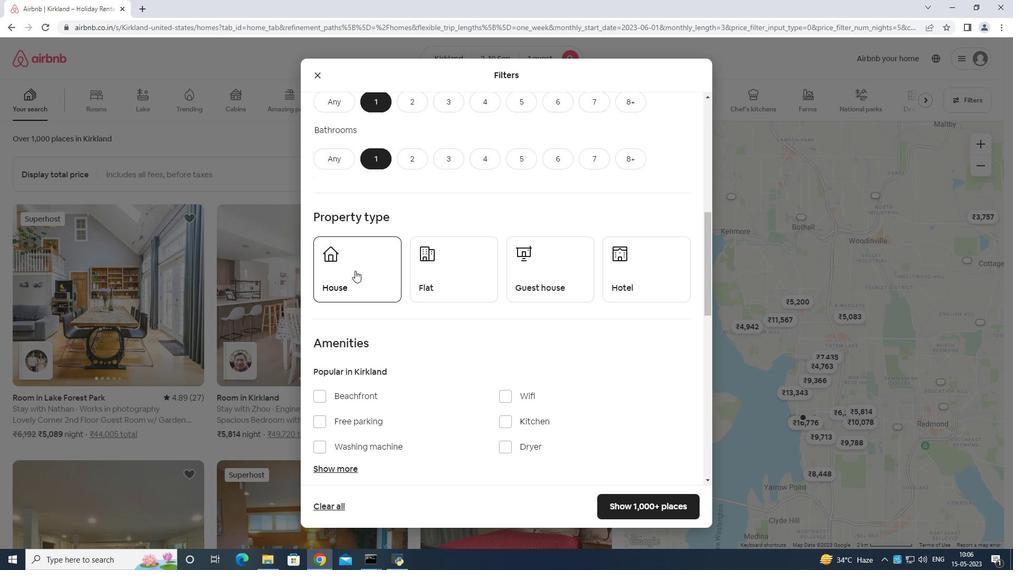 
Action: Mouse moved to (467, 264)
Screenshot: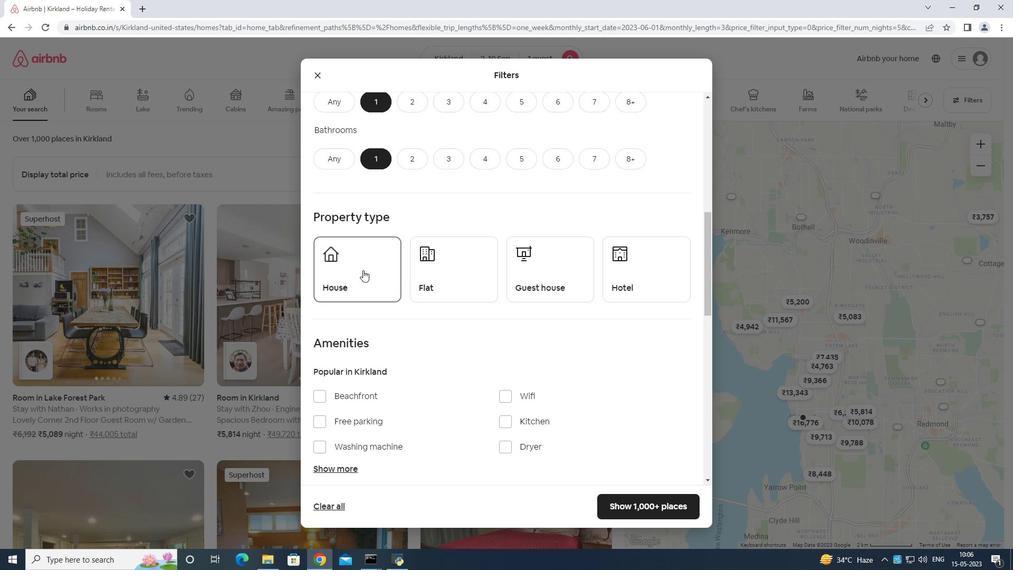 
Action: Mouse pressed left at (467, 264)
Screenshot: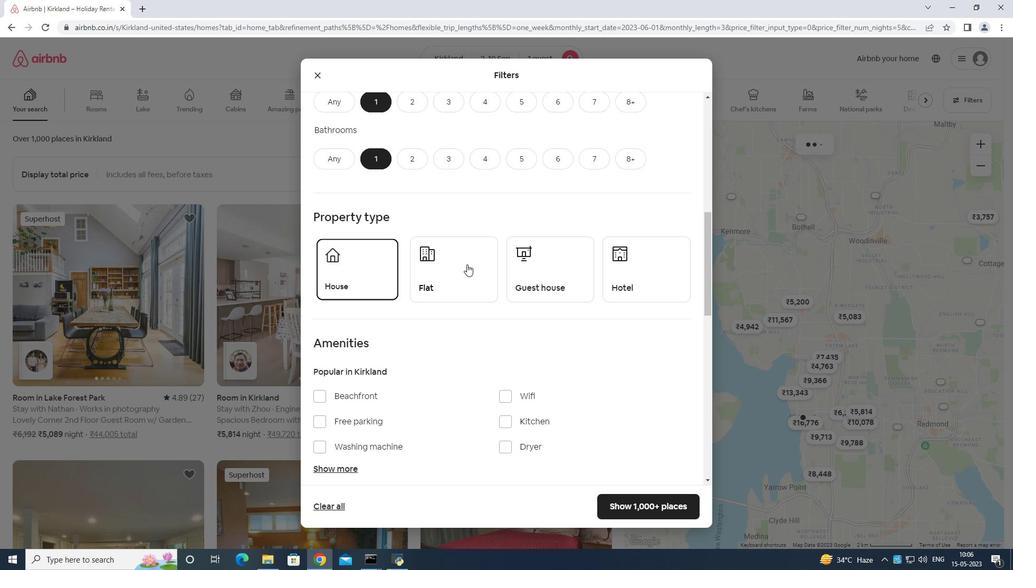 
Action: Mouse moved to (535, 262)
Screenshot: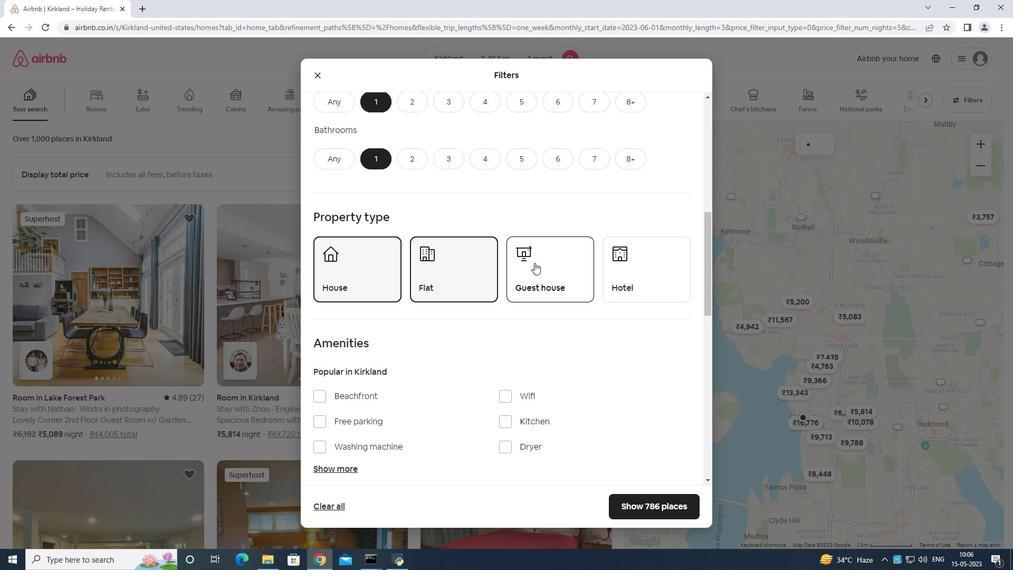 
Action: Mouse pressed left at (535, 262)
Screenshot: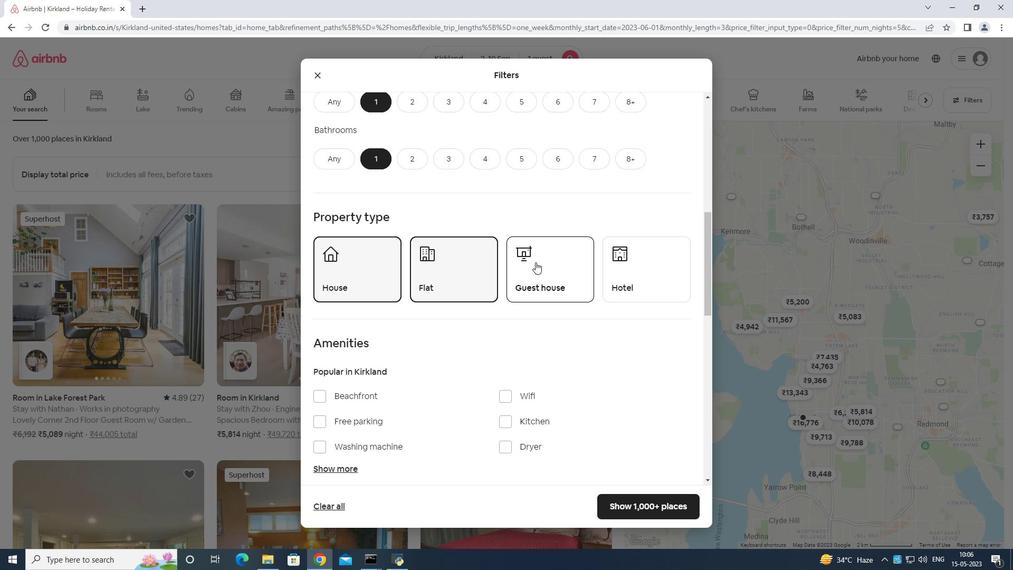 
Action: Mouse moved to (622, 263)
Screenshot: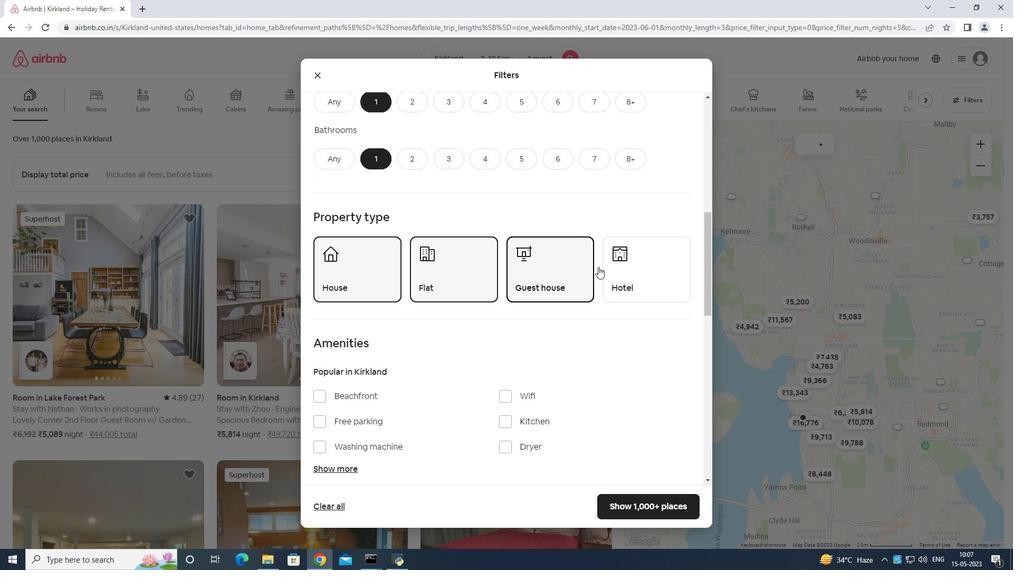 
Action: Mouse pressed left at (622, 263)
Screenshot: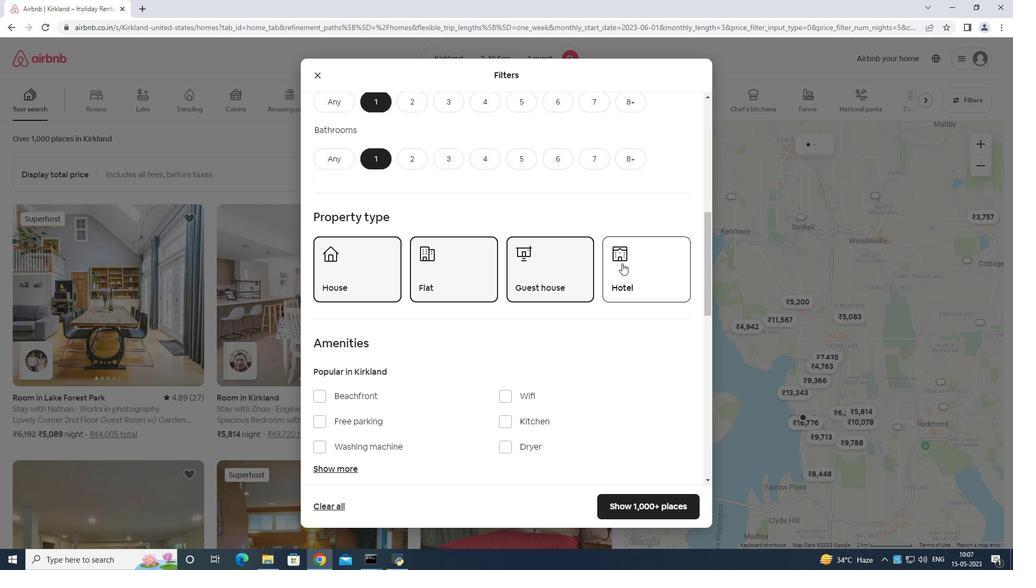 
Action: Mouse moved to (624, 262)
Screenshot: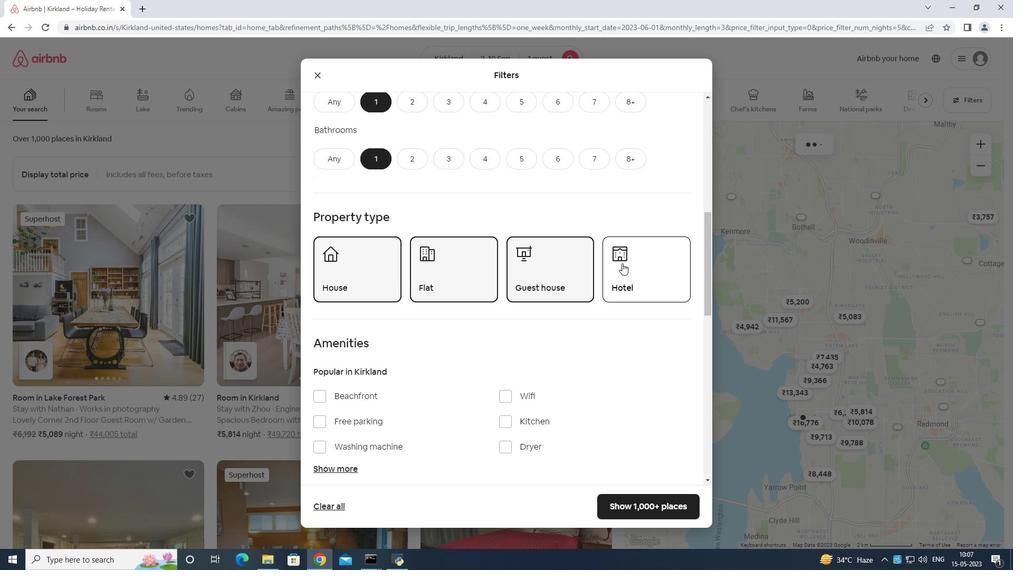 
Action: Mouse scrolled (624, 261) with delta (0, 0)
Screenshot: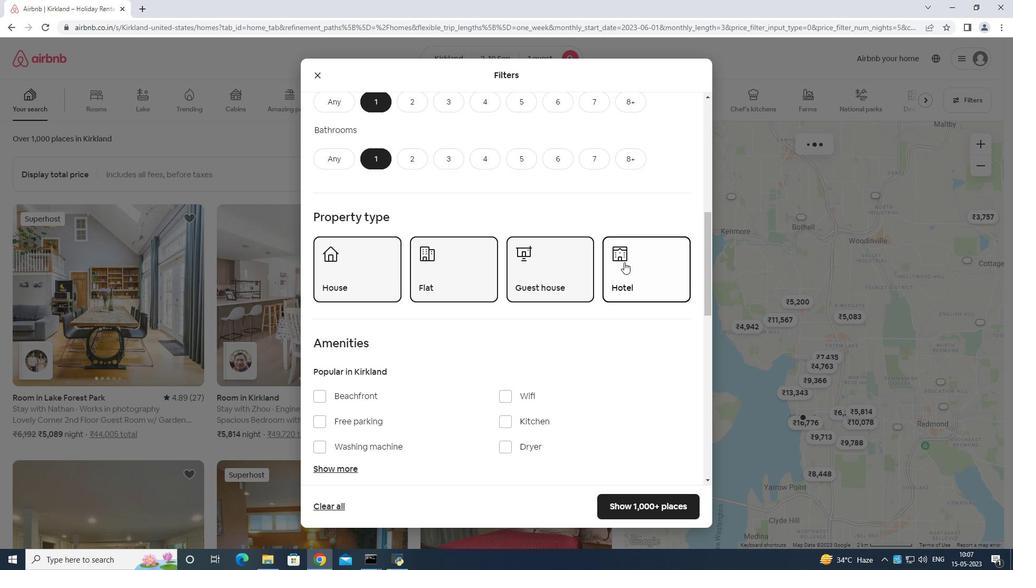 
Action: Mouse scrolled (624, 261) with delta (0, 0)
Screenshot: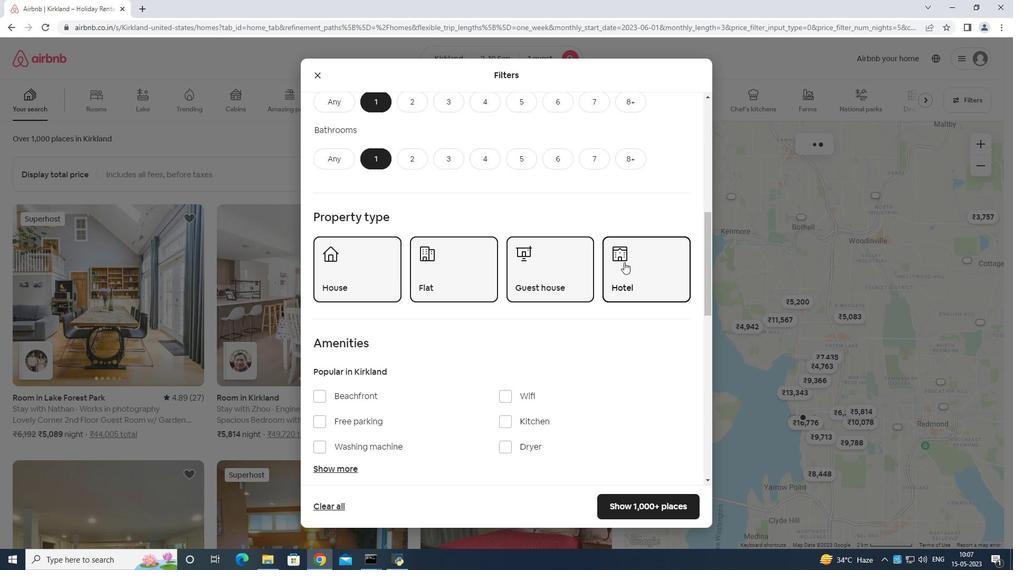 
Action: Mouse scrolled (624, 261) with delta (0, 0)
Screenshot: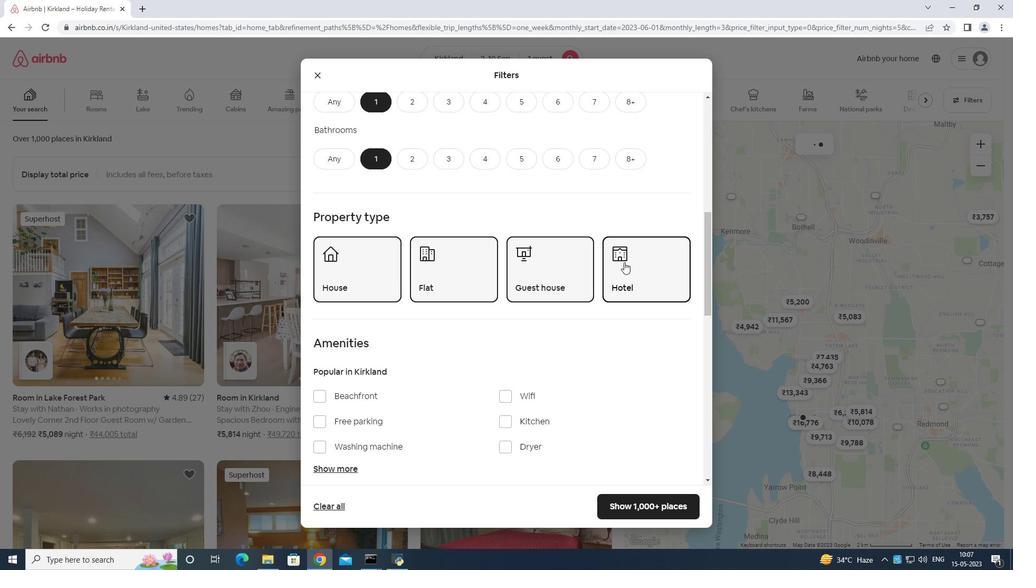 
Action: Mouse scrolled (624, 261) with delta (0, 0)
Screenshot: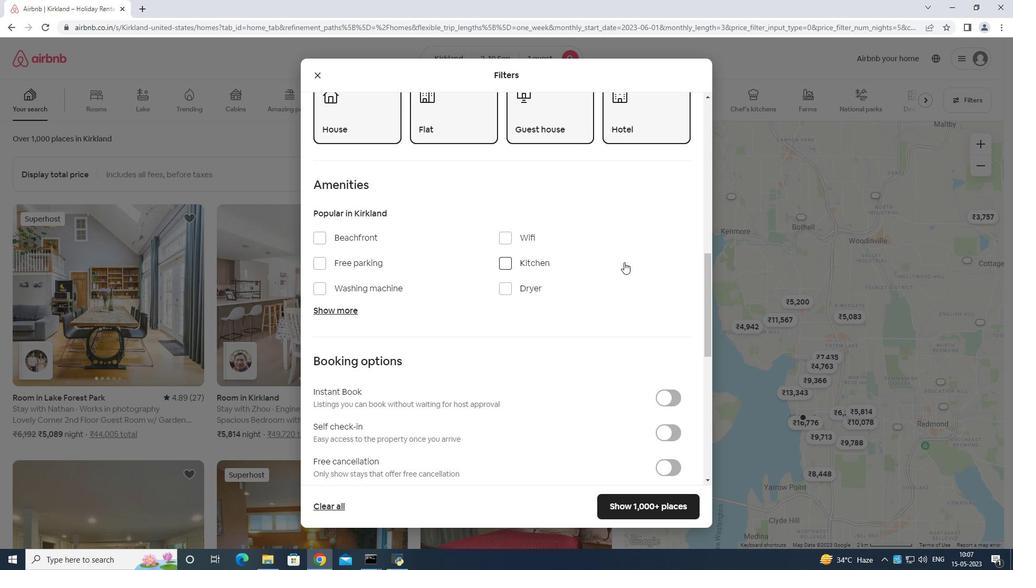 
Action: Mouse scrolled (624, 261) with delta (0, 0)
Screenshot: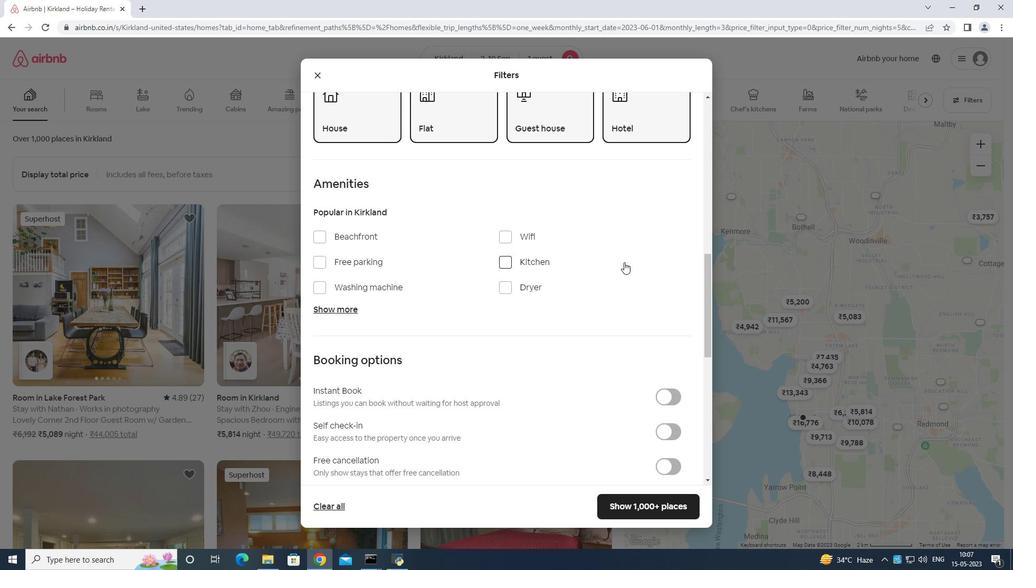 
Action: Mouse moved to (624, 262)
Screenshot: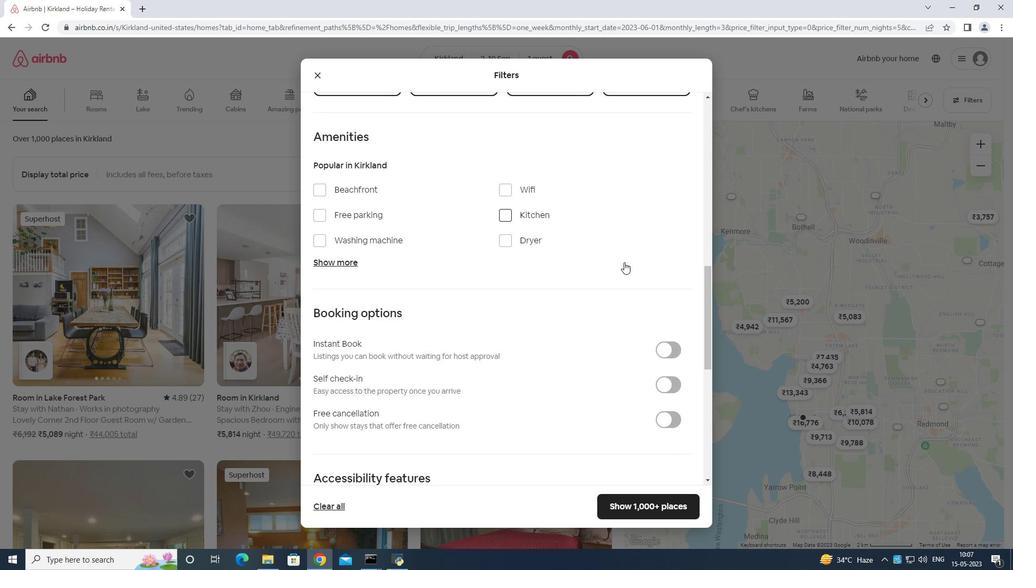 
Action: Mouse scrolled (624, 261) with delta (0, 0)
Screenshot: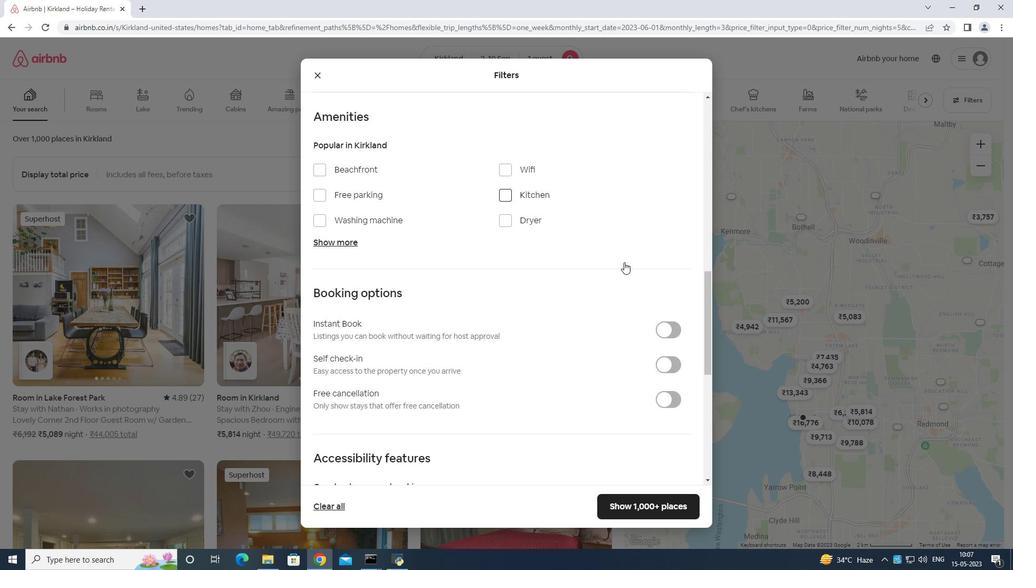 
Action: Mouse scrolled (624, 261) with delta (0, 0)
Screenshot: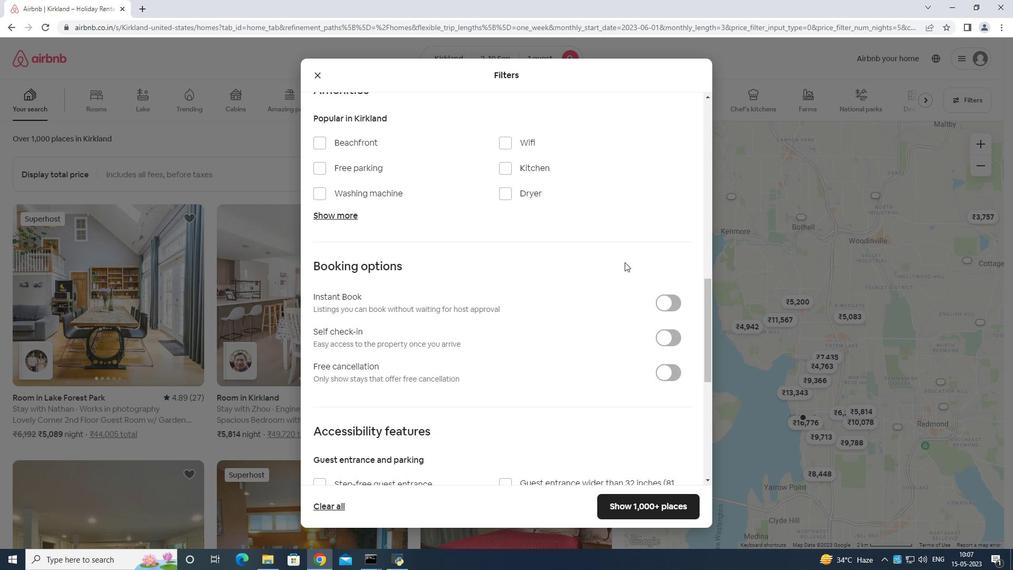 
Action: Mouse scrolled (624, 261) with delta (0, 0)
Screenshot: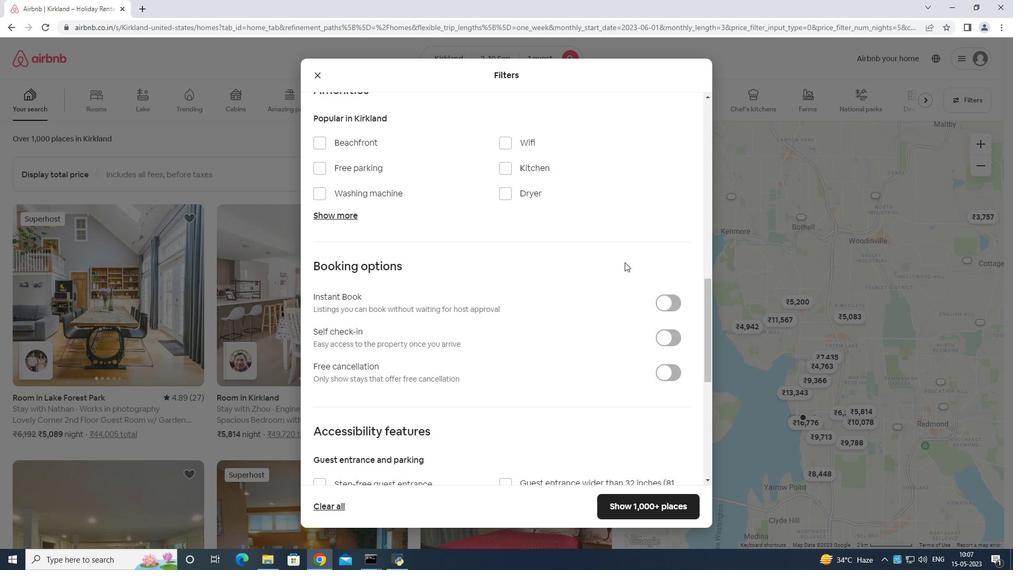 
Action: Mouse moved to (667, 172)
Screenshot: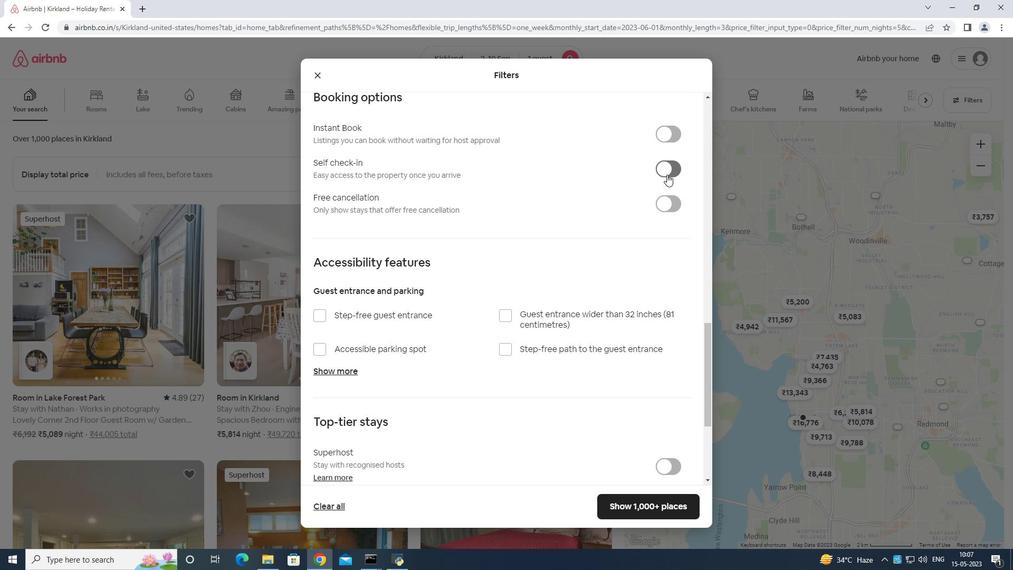 
Action: Mouse pressed left at (667, 172)
Screenshot: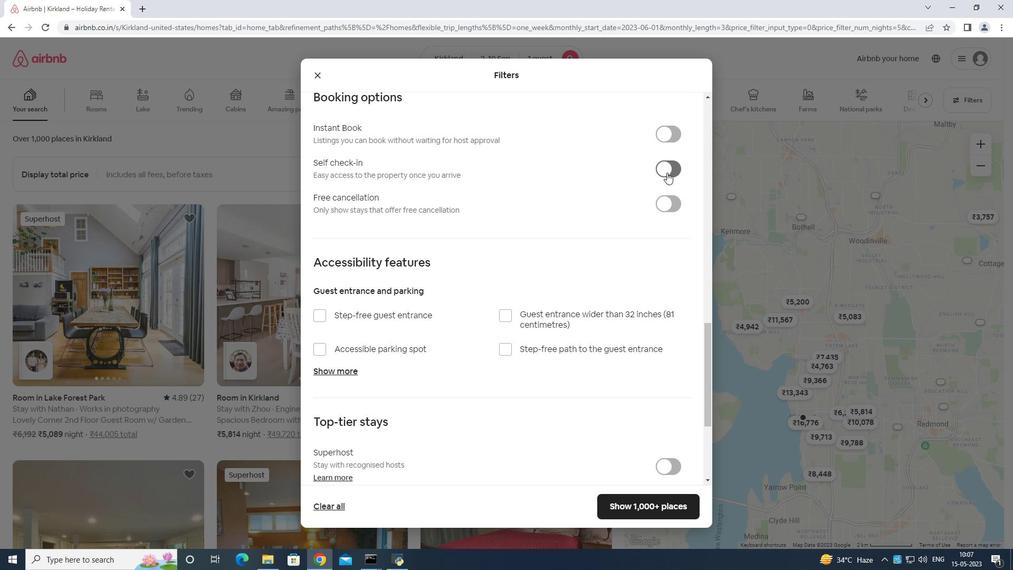 
Action: Mouse moved to (667, 170)
Screenshot: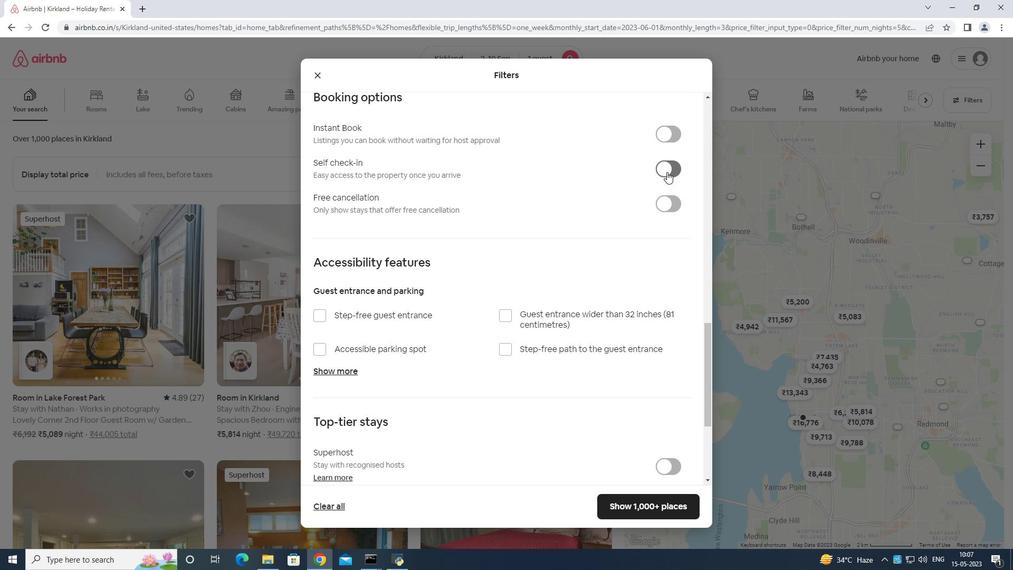 
Action: Mouse scrolled (667, 169) with delta (0, 0)
Screenshot: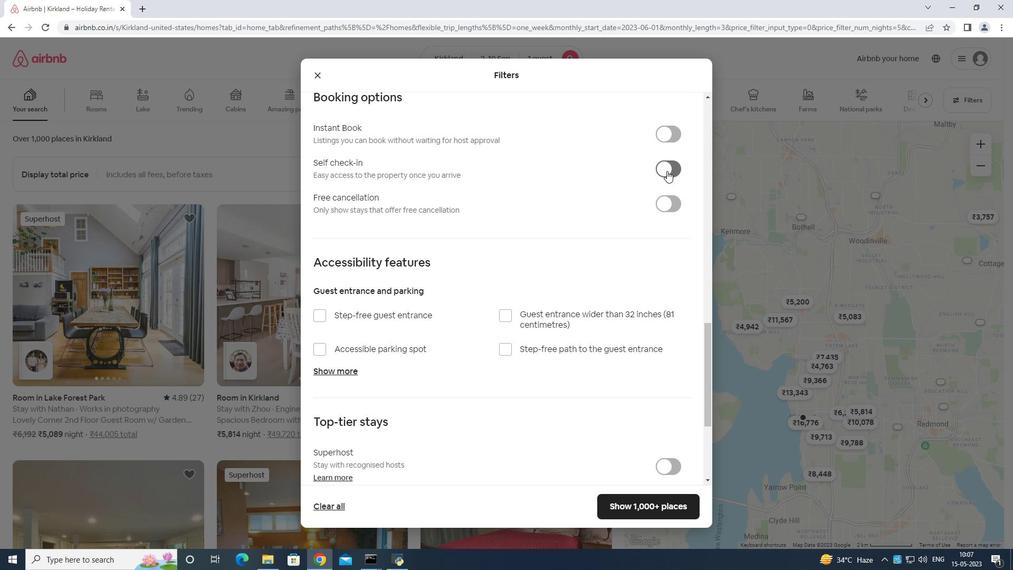 
Action: Mouse scrolled (667, 169) with delta (0, 0)
Screenshot: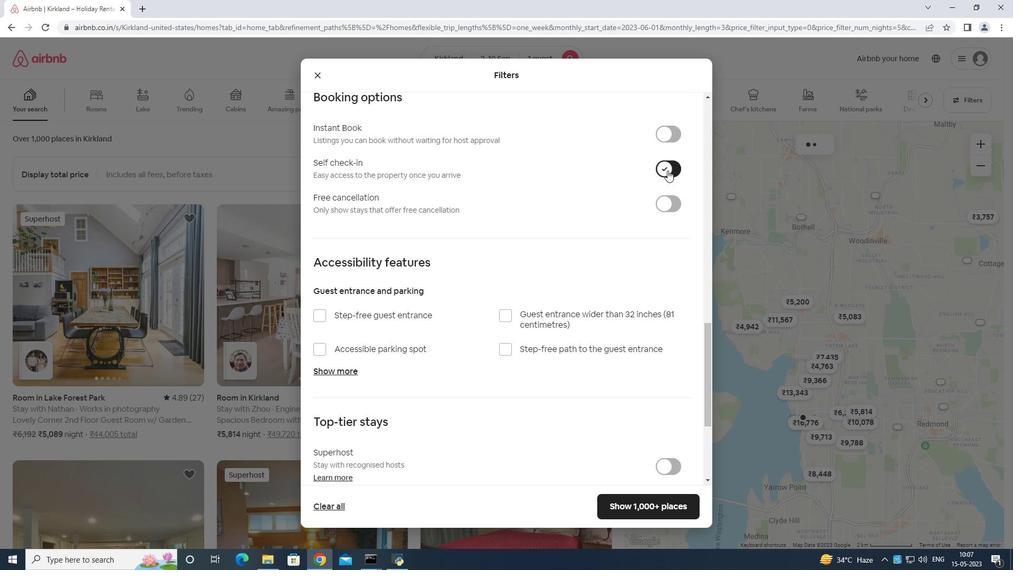 
Action: Mouse scrolled (667, 169) with delta (0, 0)
Screenshot: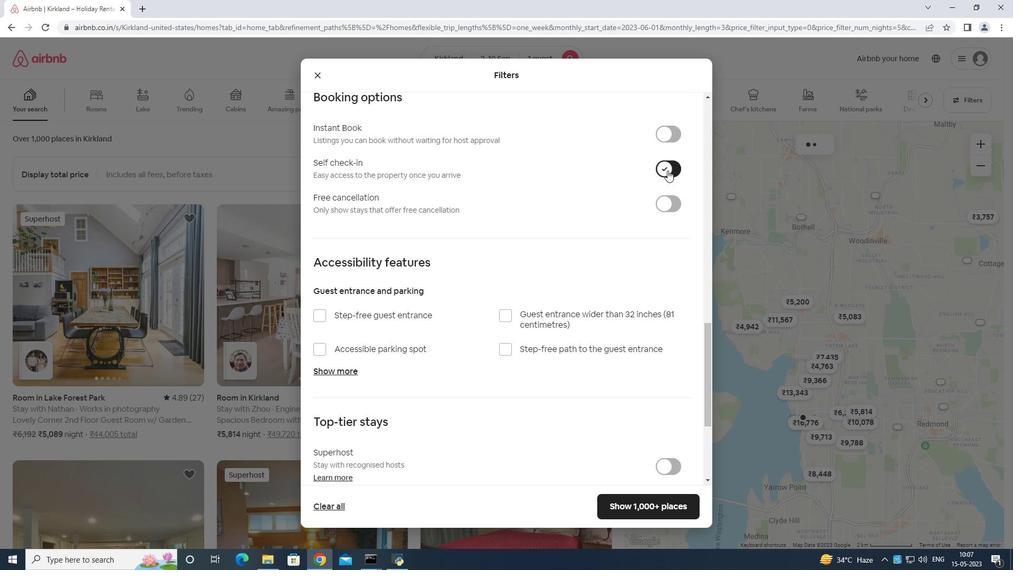 
Action: Mouse scrolled (667, 169) with delta (0, 0)
Screenshot: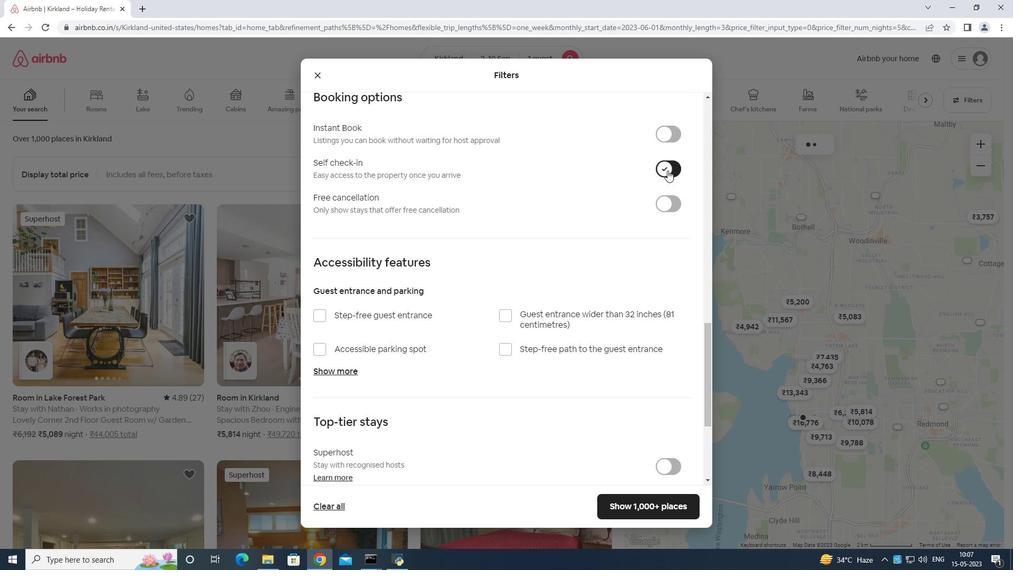 
Action: Mouse scrolled (667, 169) with delta (0, 0)
Screenshot: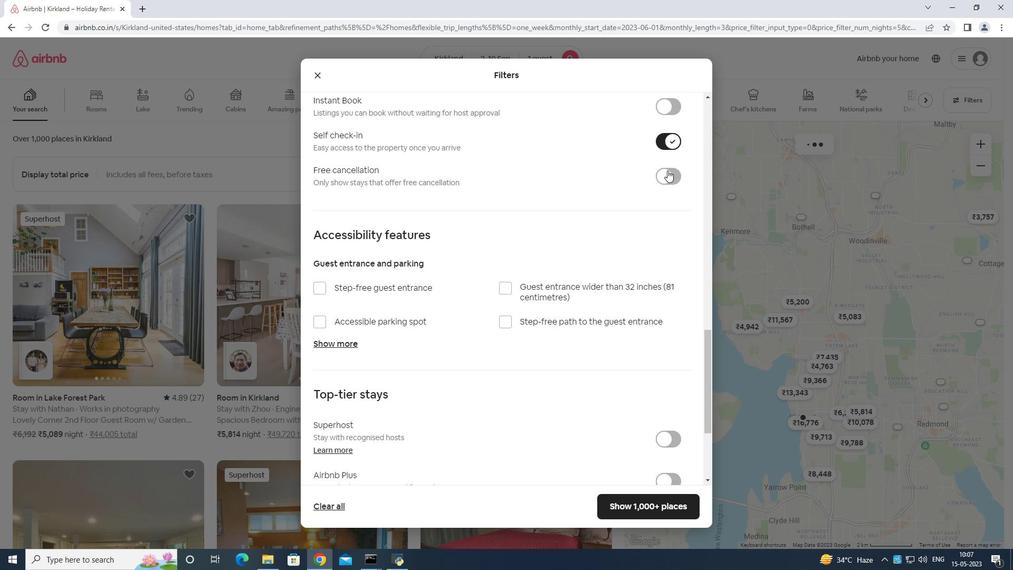 
Action: Mouse scrolled (667, 169) with delta (0, 0)
Screenshot: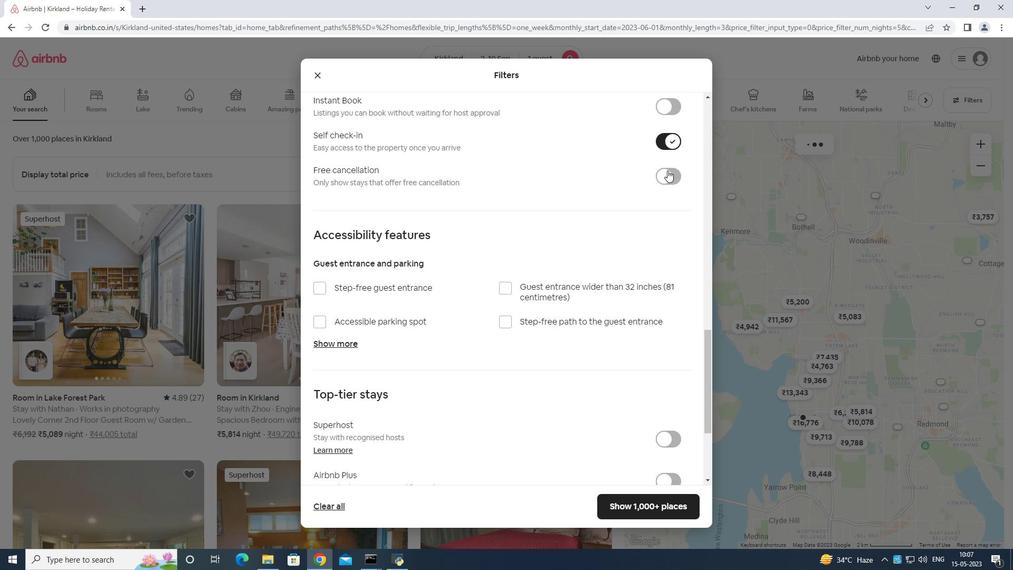 
Action: Mouse scrolled (667, 169) with delta (0, 0)
Screenshot: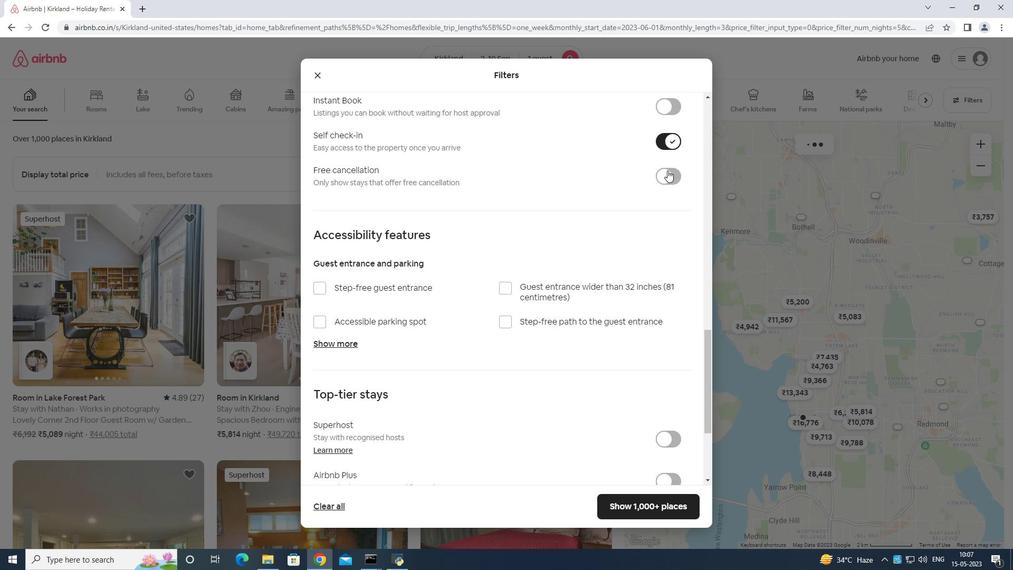 
Action: Mouse moved to (664, 206)
Screenshot: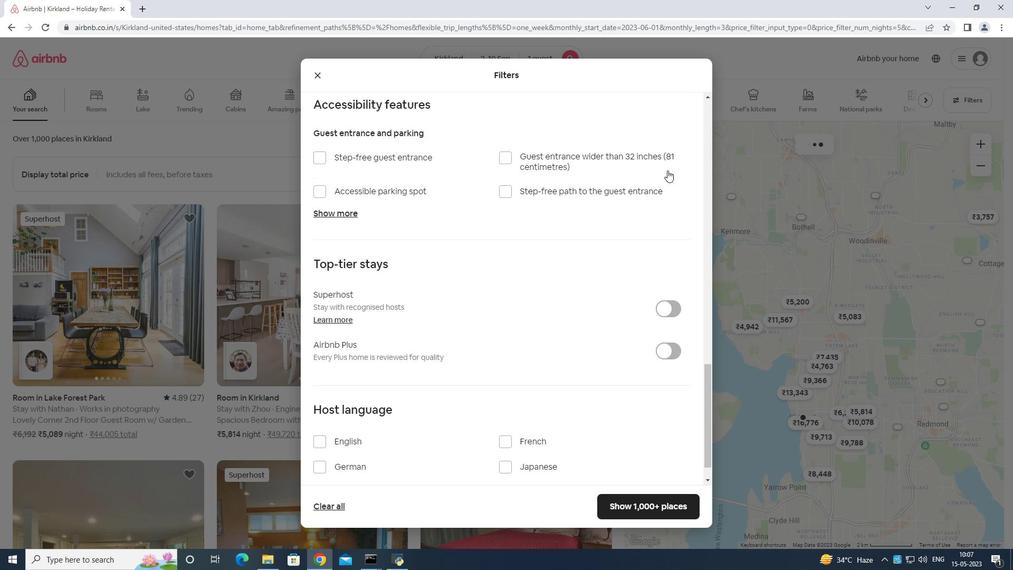 
Action: Mouse scrolled (664, 205) with delta (0, 0)
Screenshot: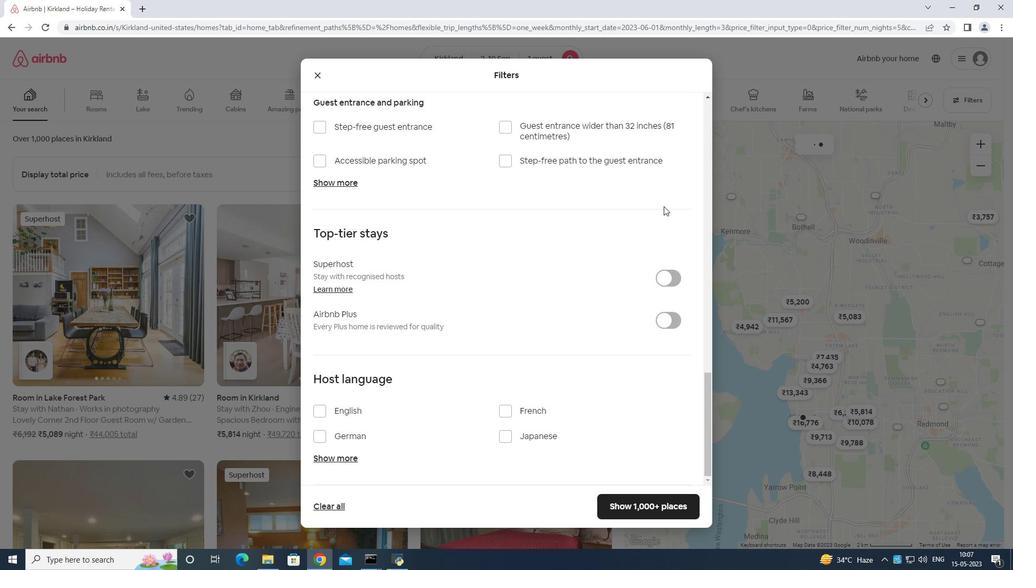 
Action: Mouse scrolled (664, 205) with delta (0, 0)
Screenshot: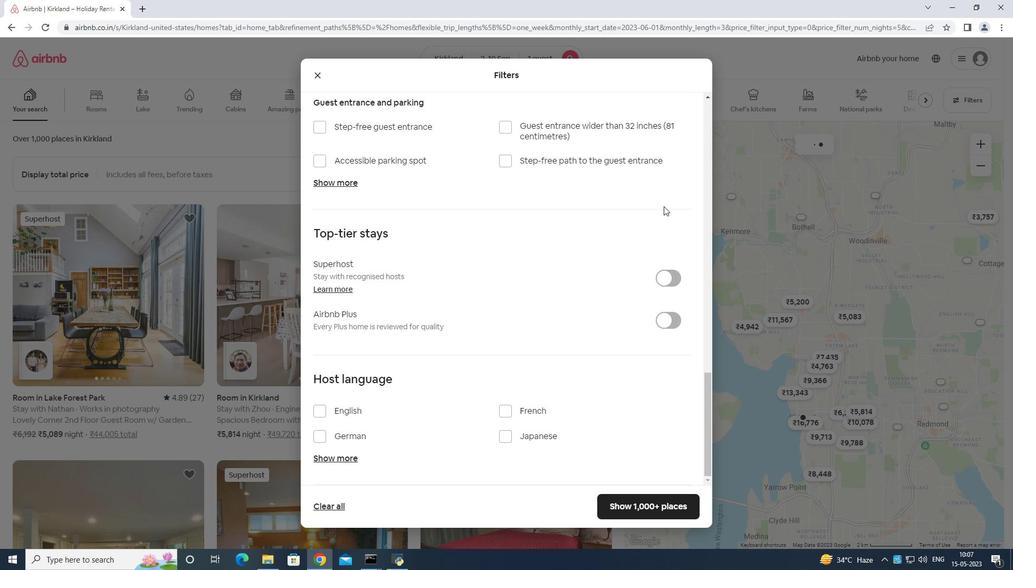 
Action: Mouse scrolled (664, 205) with delta (0, 0)
Screenshot: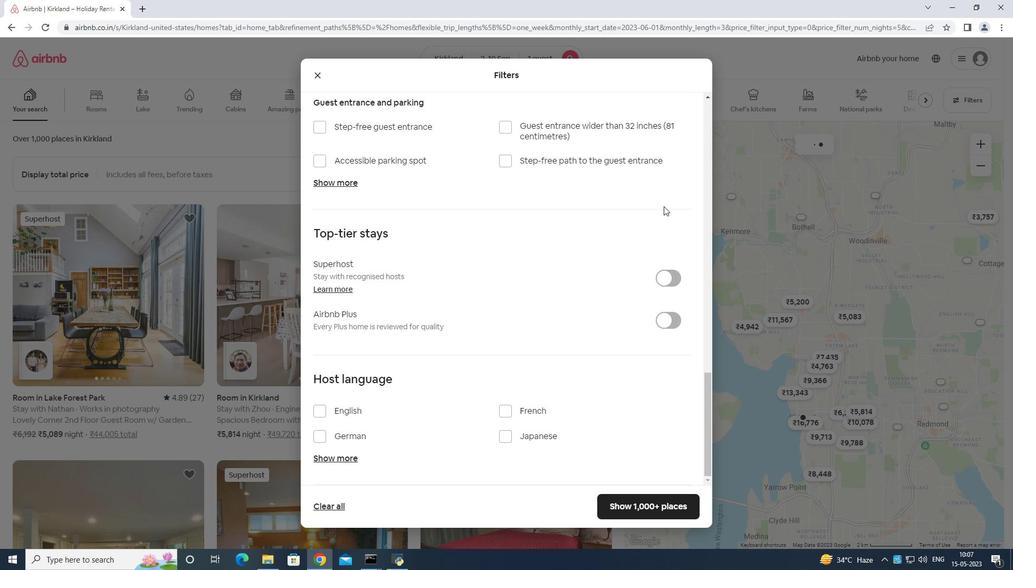 
Action: Mouse moved to (628, 309)
Screenshot: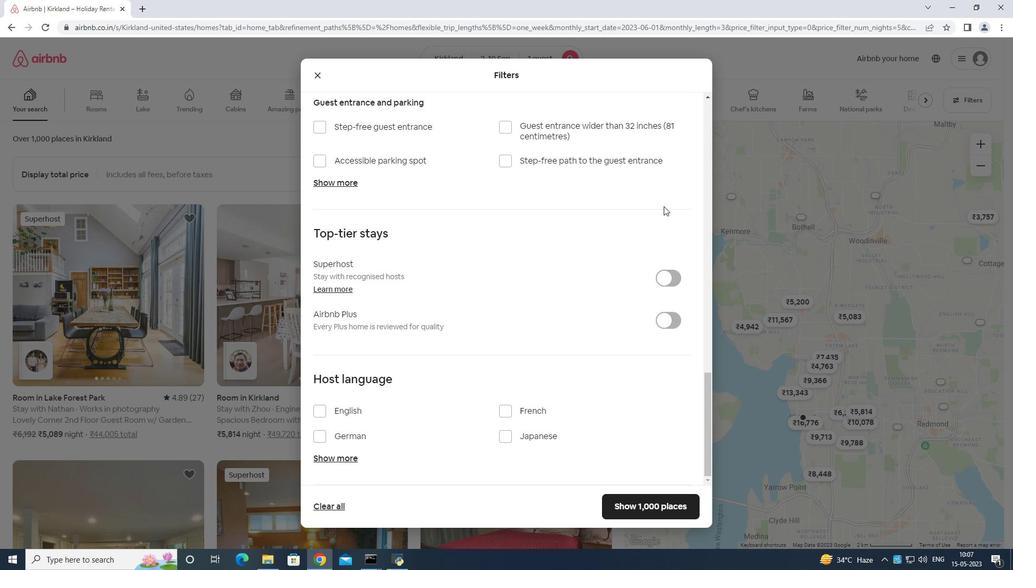 
Action: Mouse scrolled (628, 308) with delta (0, 0)
Screenshot: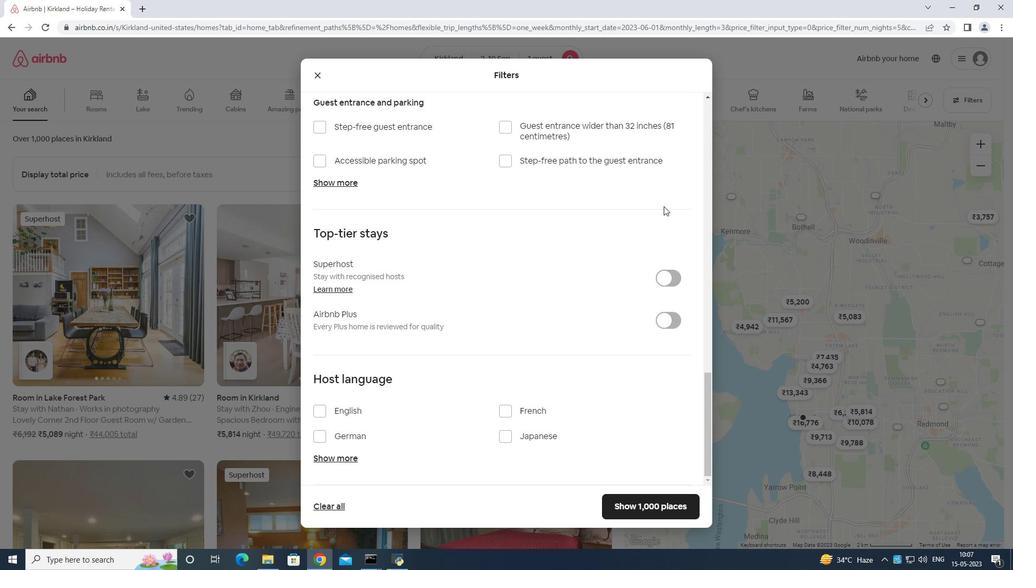 
Action: Mouse moved to (315, 412)
Screenshot: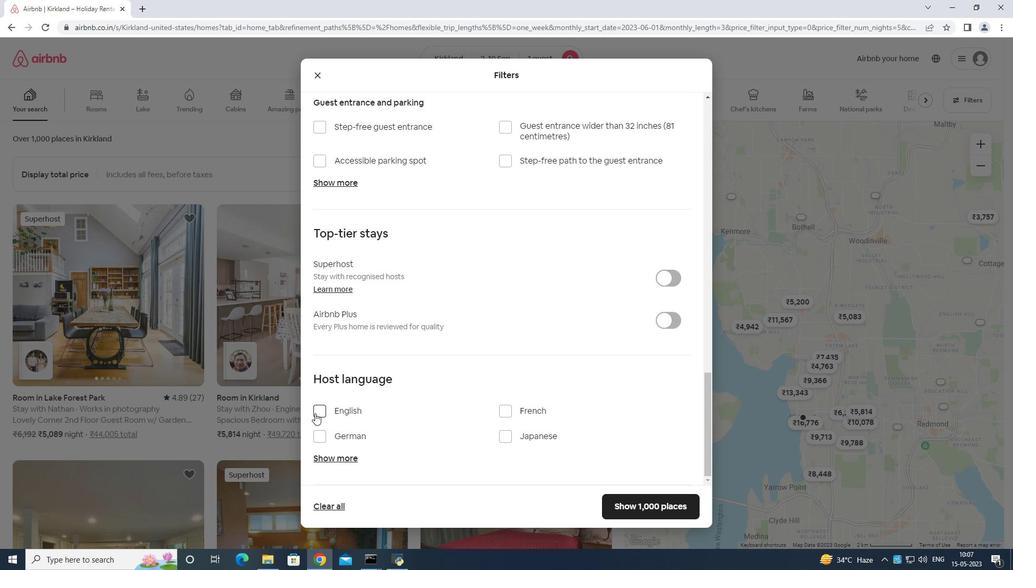 
Action: Mouse pressed left at (315, 412)
Screenshot: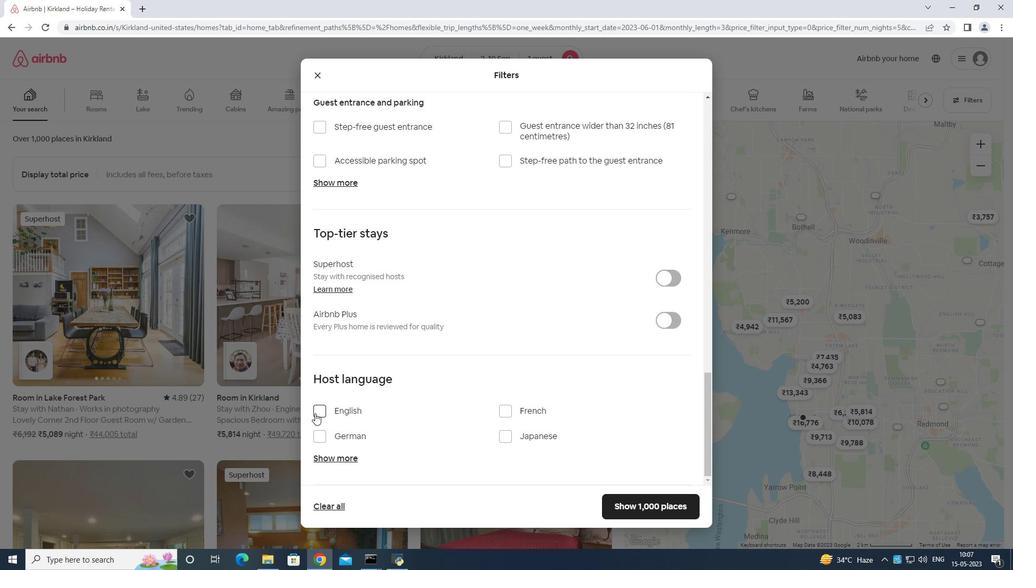 
Action: Mouse moved to (623, 499)
Screenshot: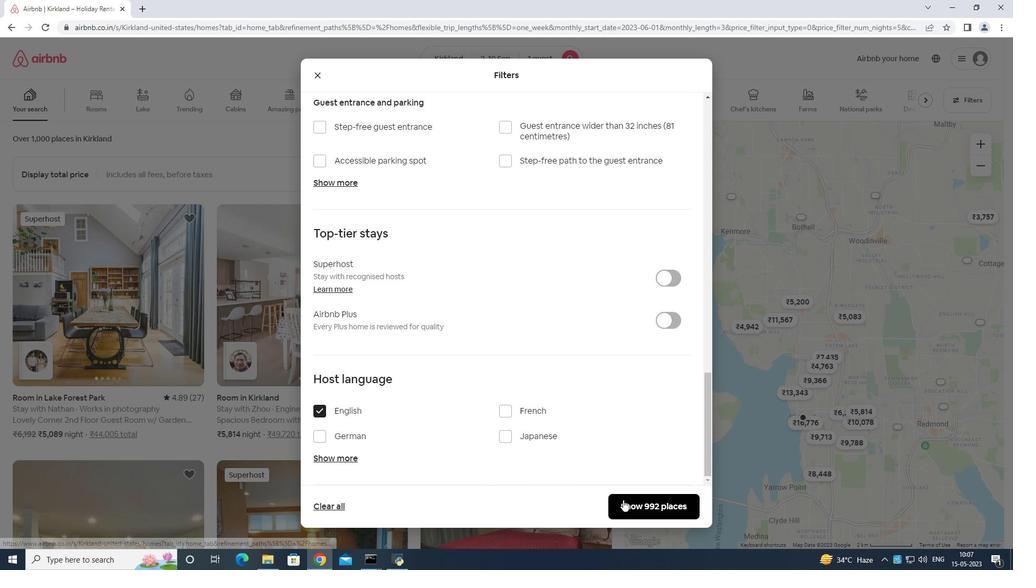 
Action: Mouse pressed left at (623, 499)
Screenshot: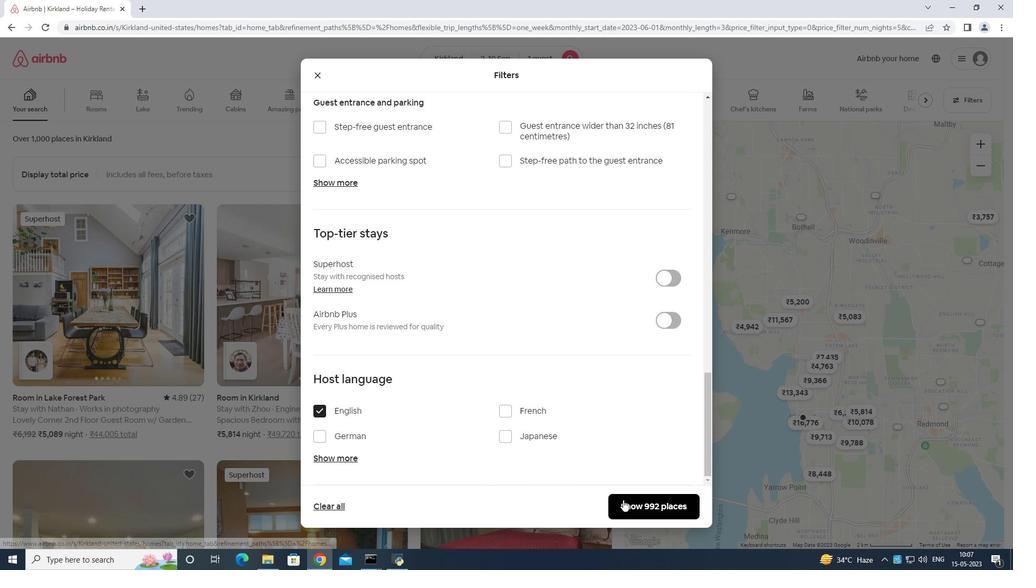 
Action: Mouse moved to (628, 501)
Screenshot: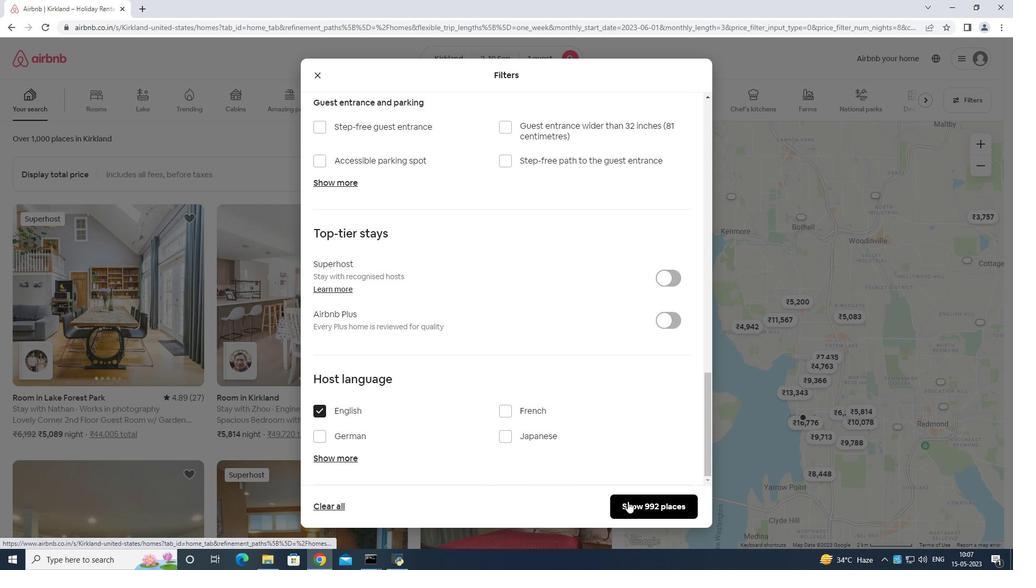 
